 Task: Schedule a meeting on Google Calendar for June 15, 2023, from 5:00 PM to 6:00 PM, add a Google Meet link, invite a guest, and set a notification 30 minutes before.
Action: Mouse moved to (23, 76)
Screenshot: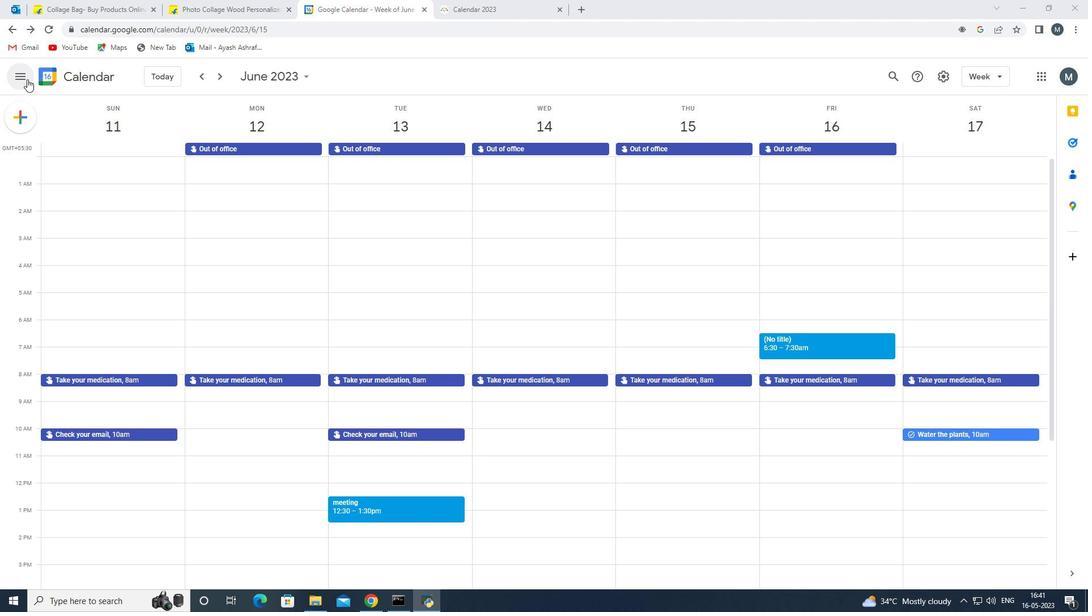 
Action: Mouse pressed left at (23, 76)
Screenshot: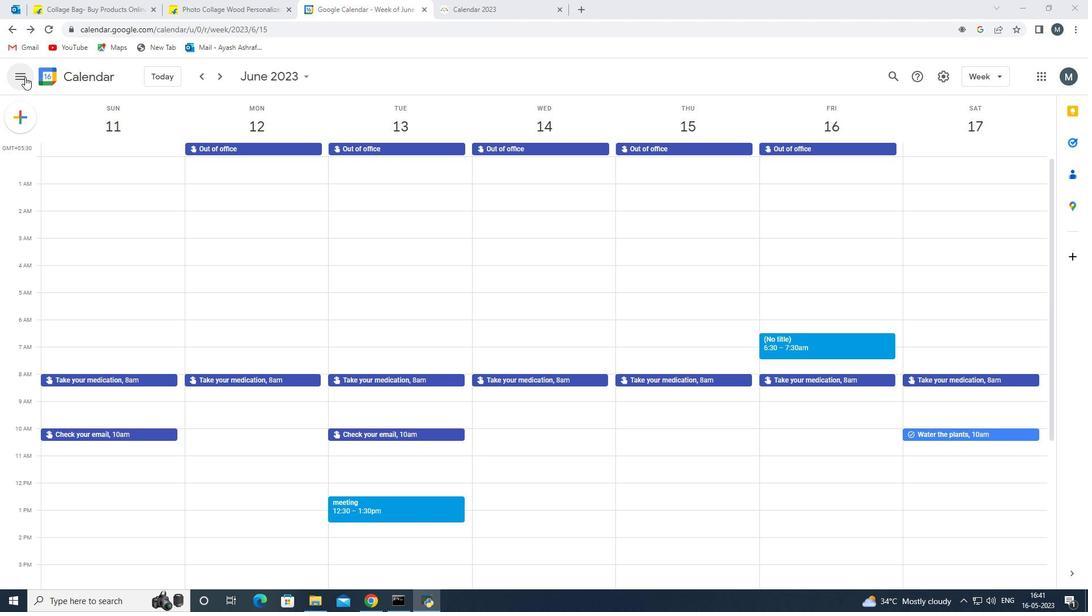 
Action: Mouse moved to (53, 30)
Screenshot: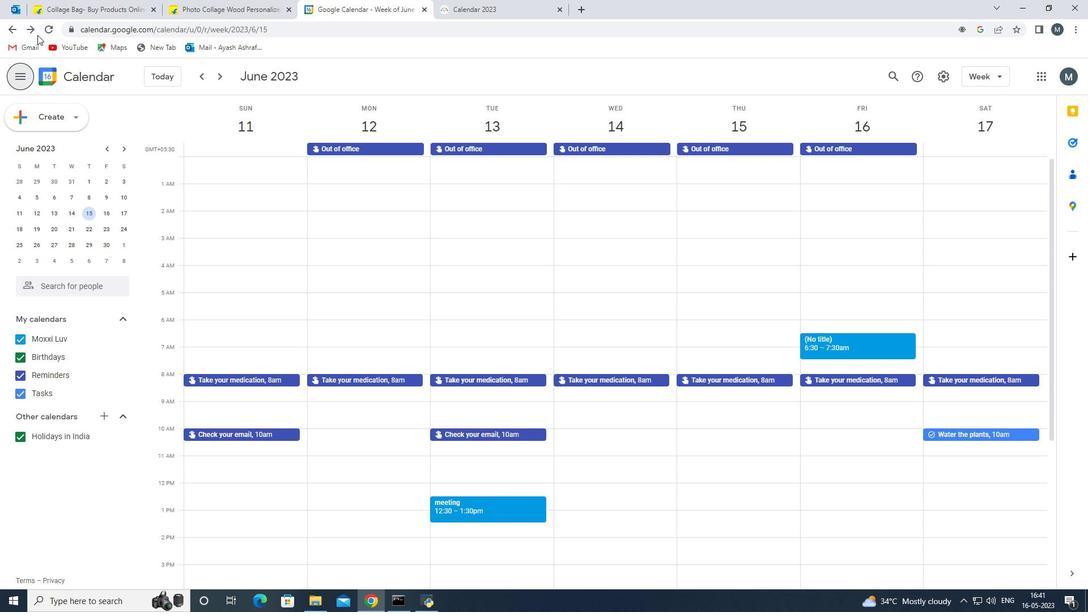 
Action: Mouse pressed left at (53, 30)
Screenshot: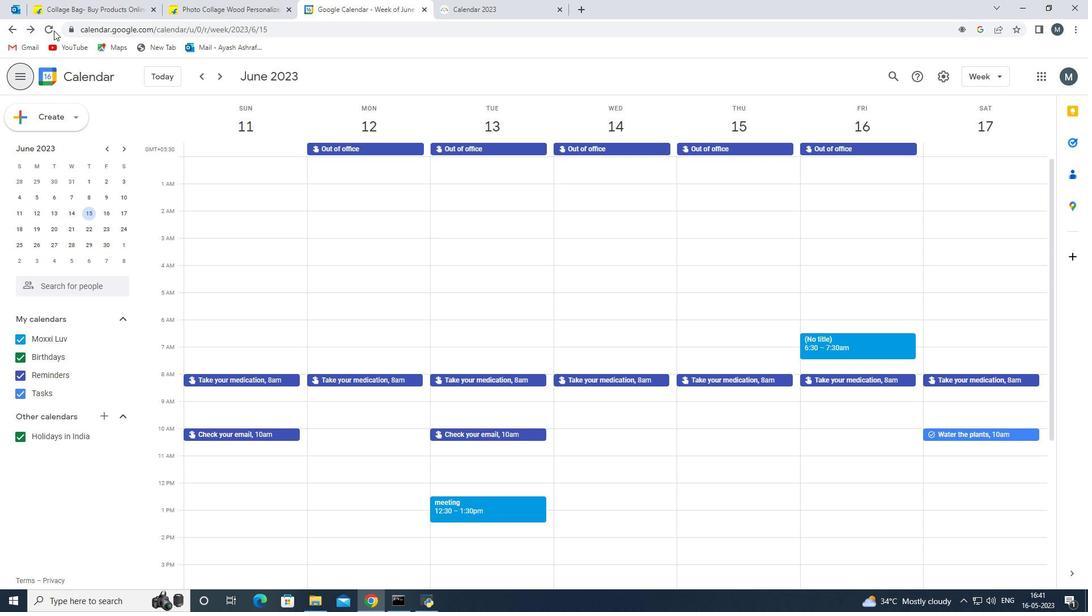 
Action: Mouse moved to (58, 116)
Screenshot: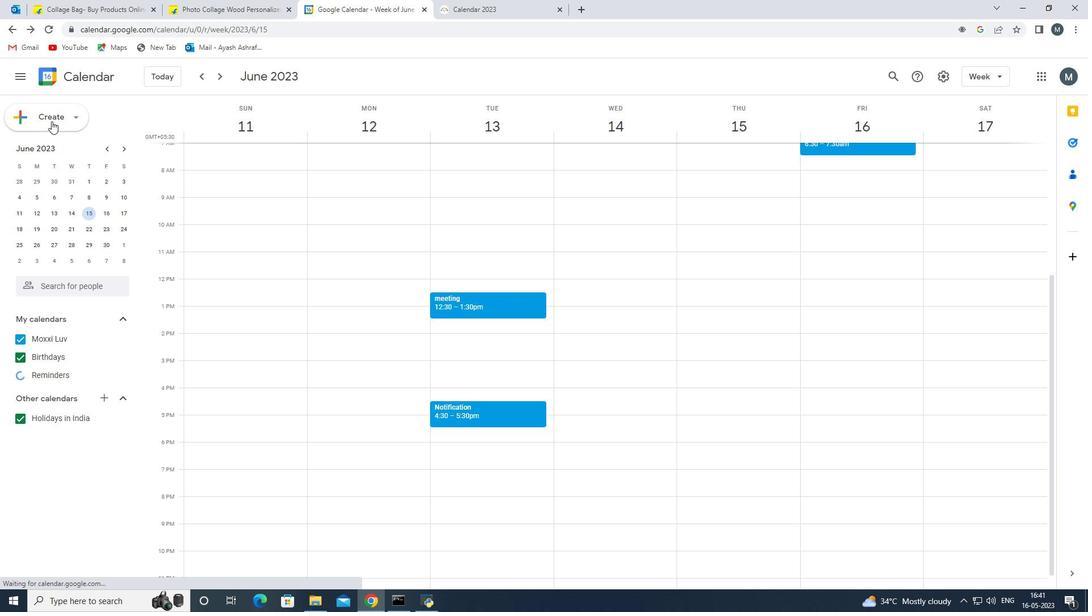 
Action: Mouse pressed left at (58, 116)
Screenshot: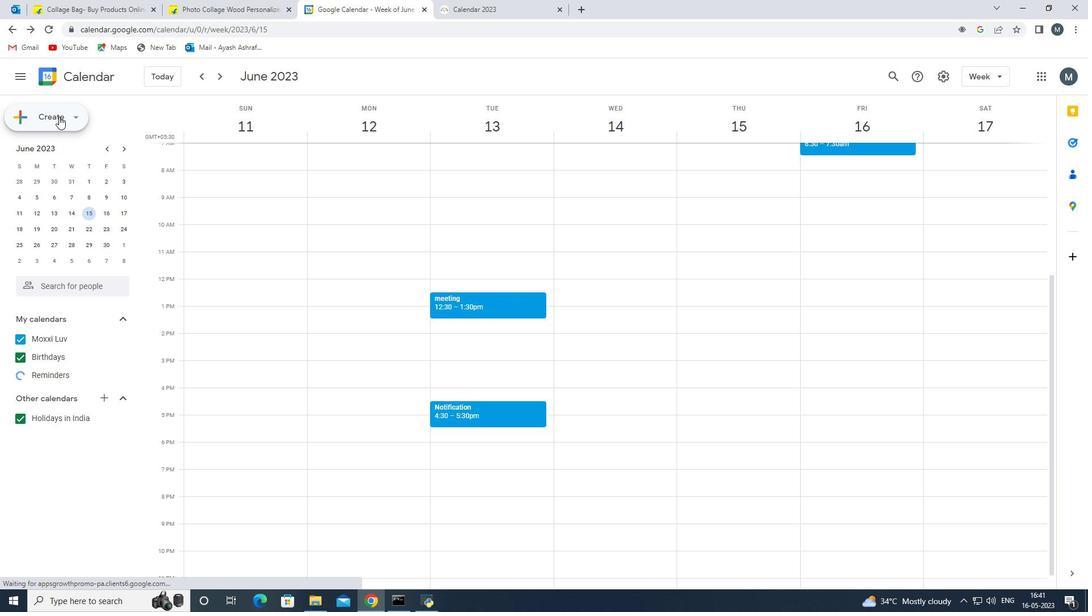 
Action: Mouse moved to (108, 323)
Screenshot: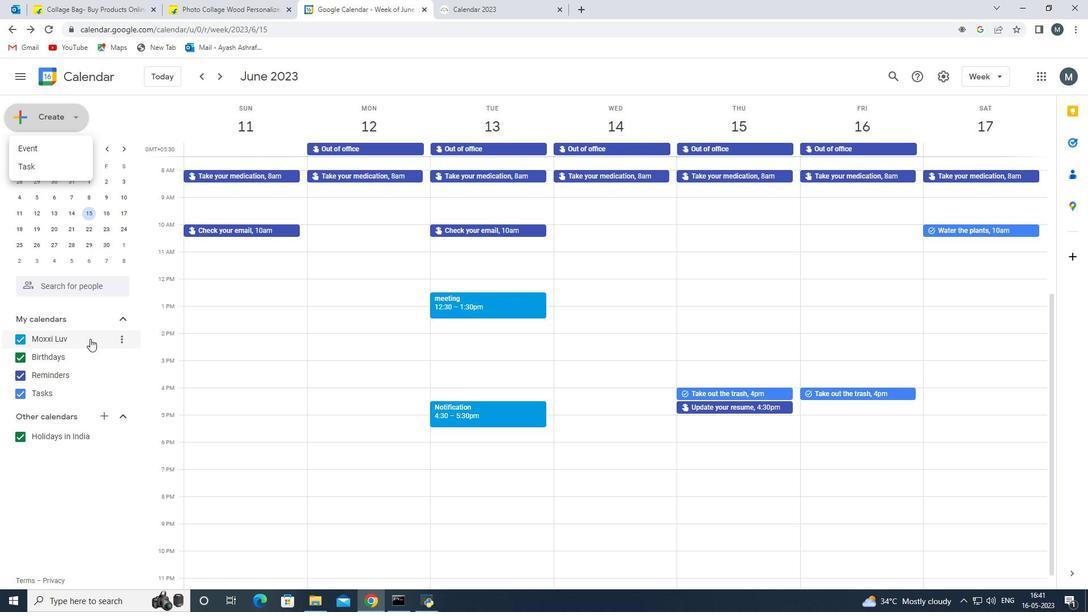 
Action: Mouse pressed left at (108, 323)
Screenshot: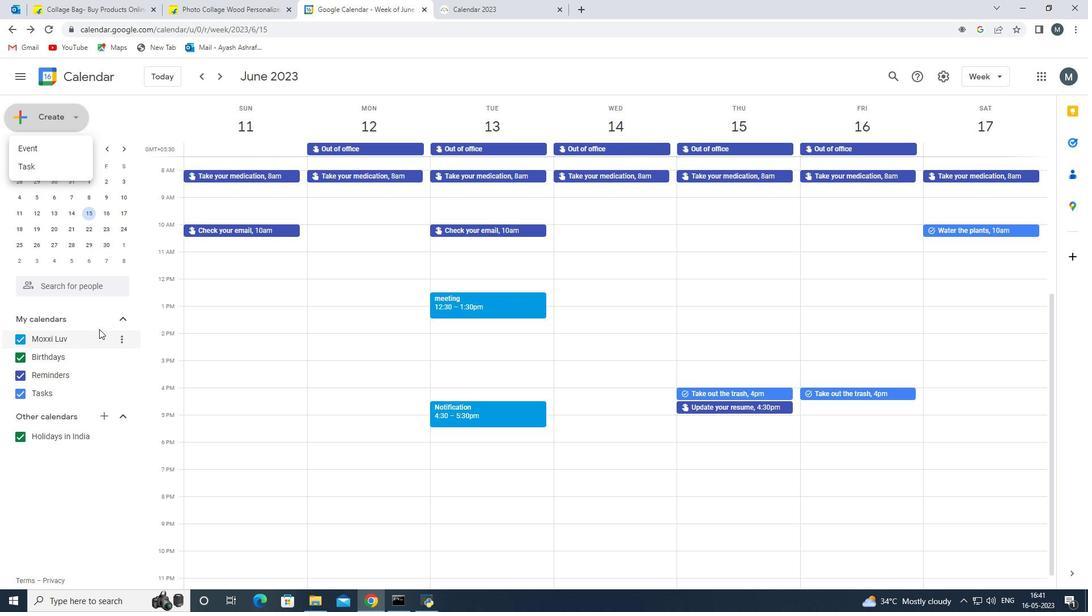 
Action: Mouse moved to (93, 323)
Screenshot: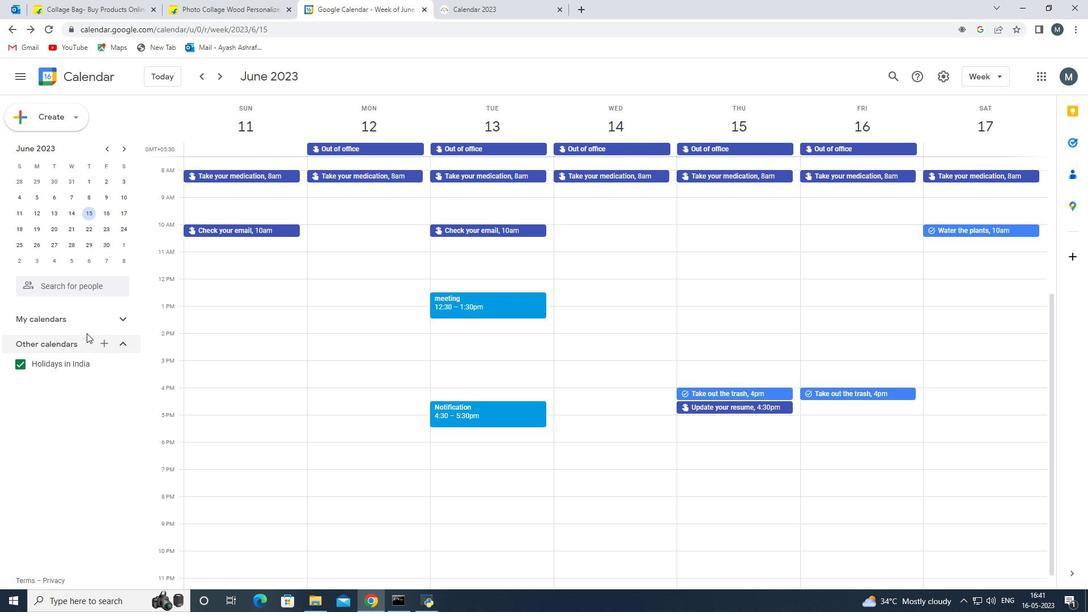 
Action: Mouse pressed left at (93, 323)
Screenshot: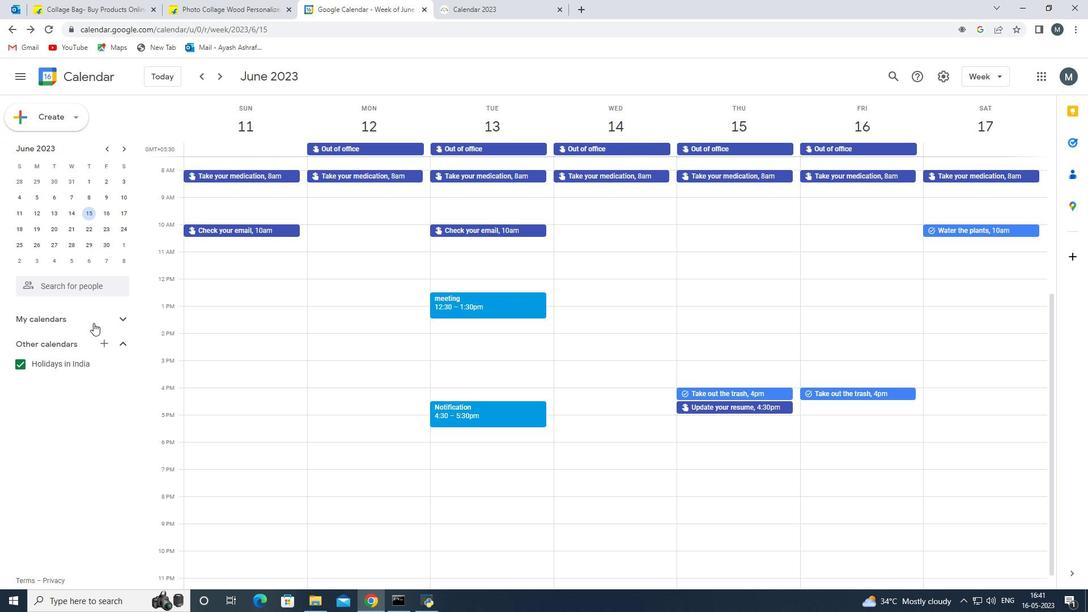 
Action: Mouse moved to (44, 111)
Screenshot: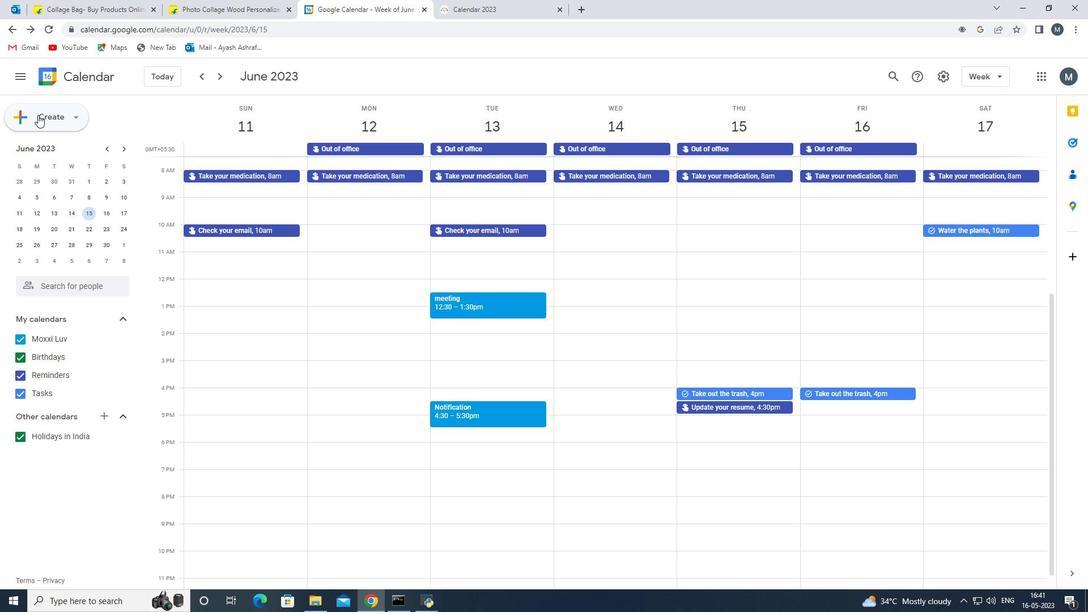 
Action: Mouse pressed left at (44, 111)
Screenshot: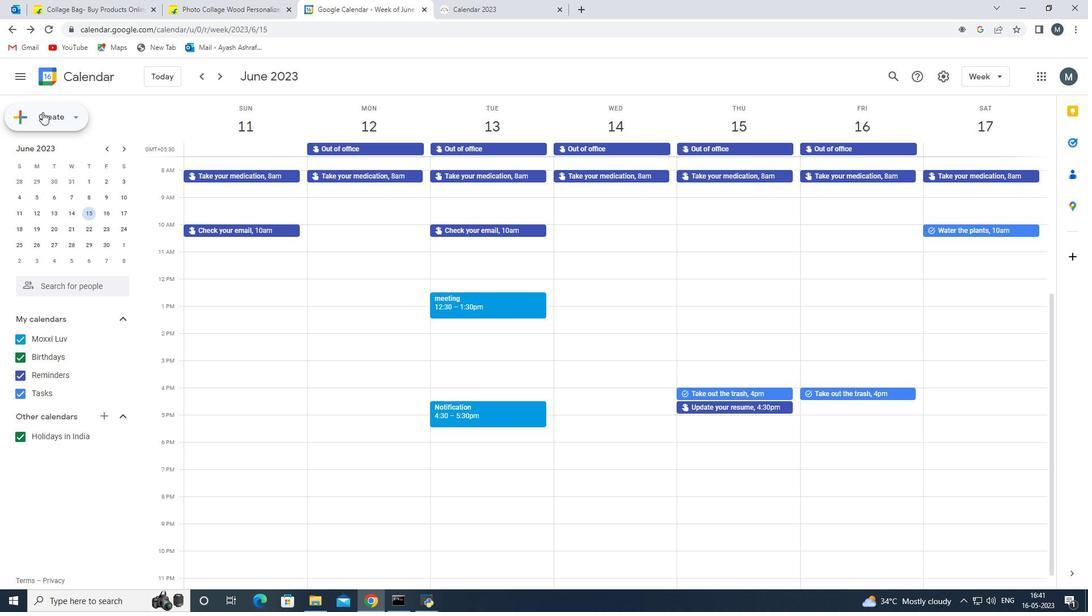 
Action: Mouse moved to (56, 151)
Screenshot: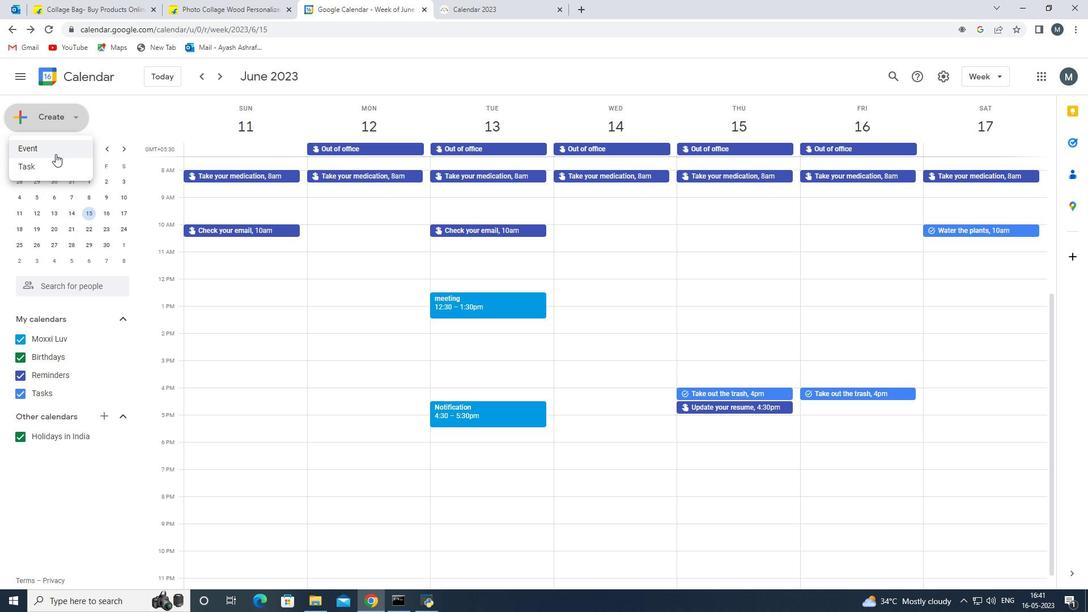 
Action: Mouse pressed left at (56, 151)
Screenshot: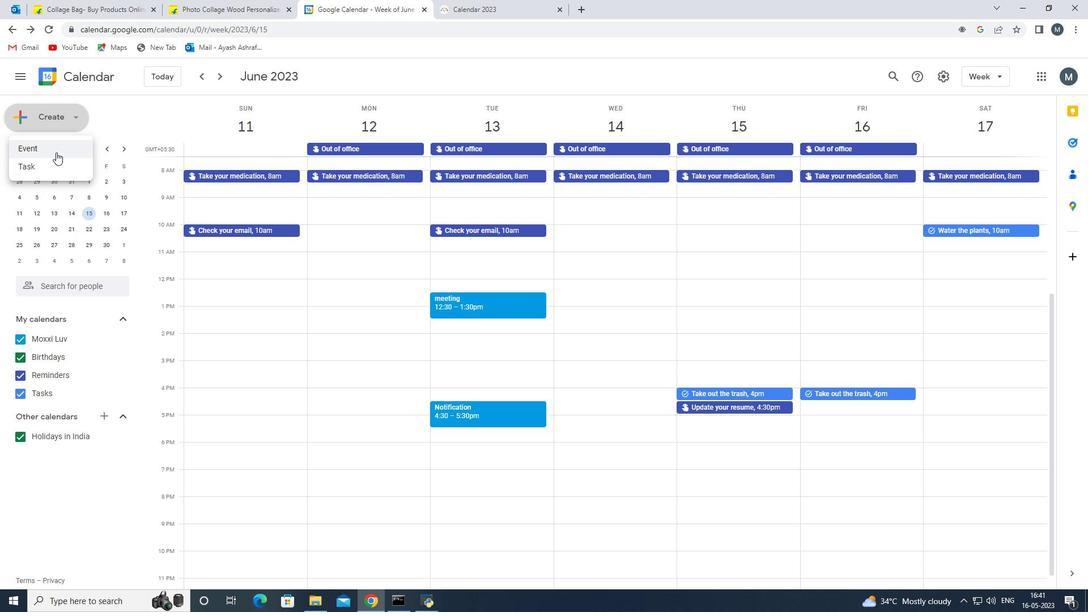 
Action: Mouse moved to (488, 330)
Screenshot: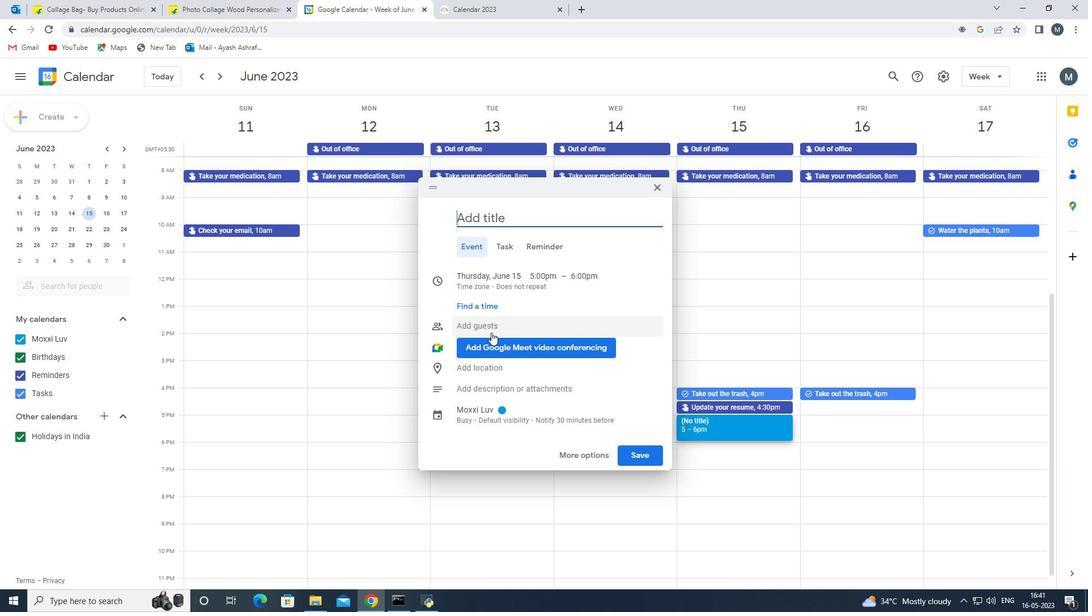
Action: Mouse pressed left at (488, 330)
Screenshot: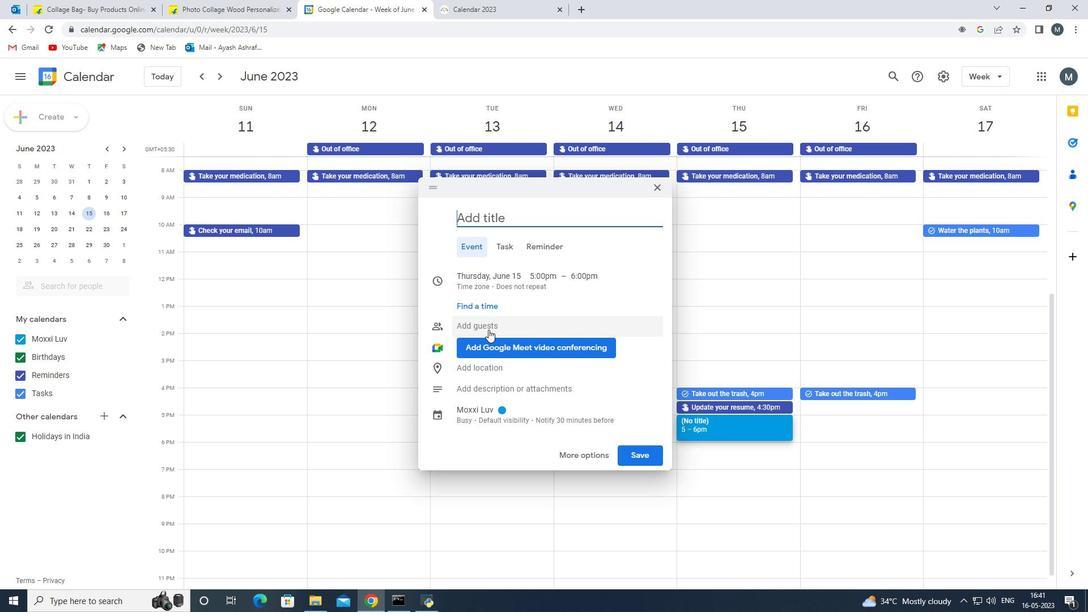 
Action: Mouse moved to (480, 326)
Screenshot: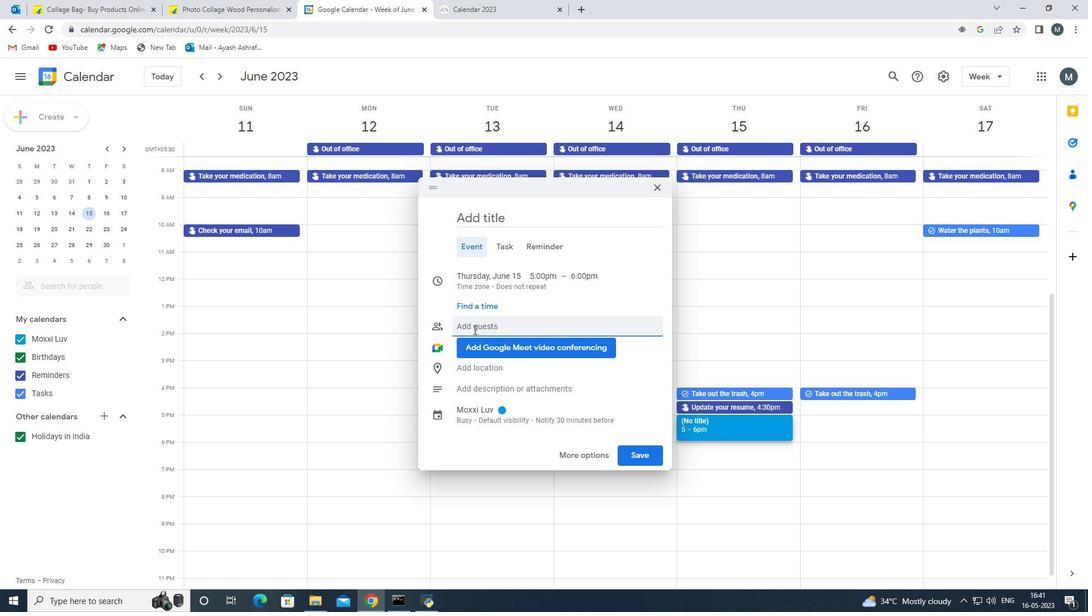 
Action: Mouse pressed left at (480, 326)
Screenshot: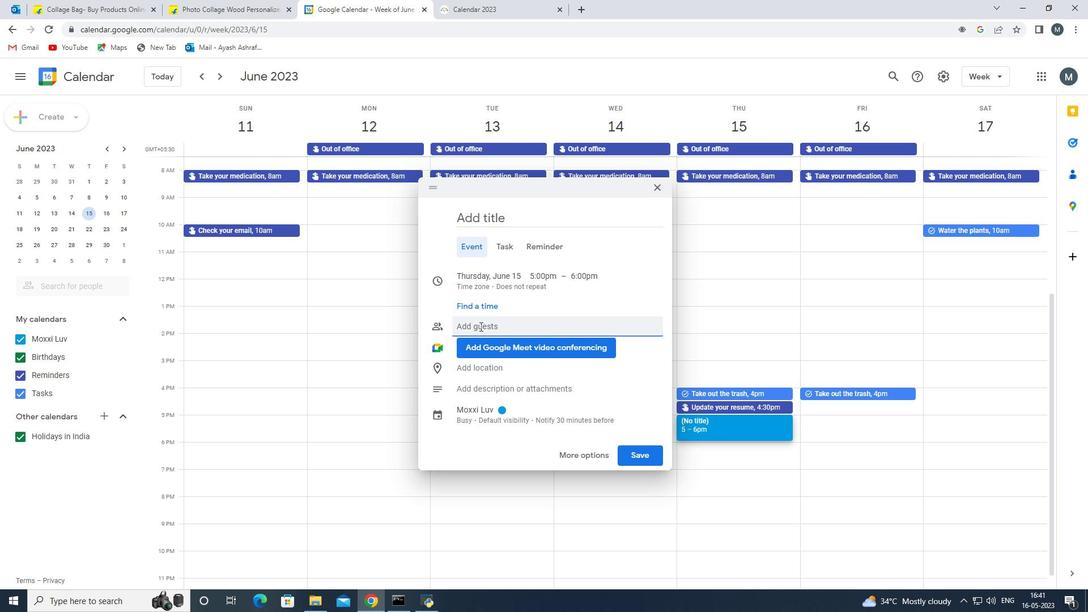 
Action: Mouse moved to (577, 452)
Screenshot: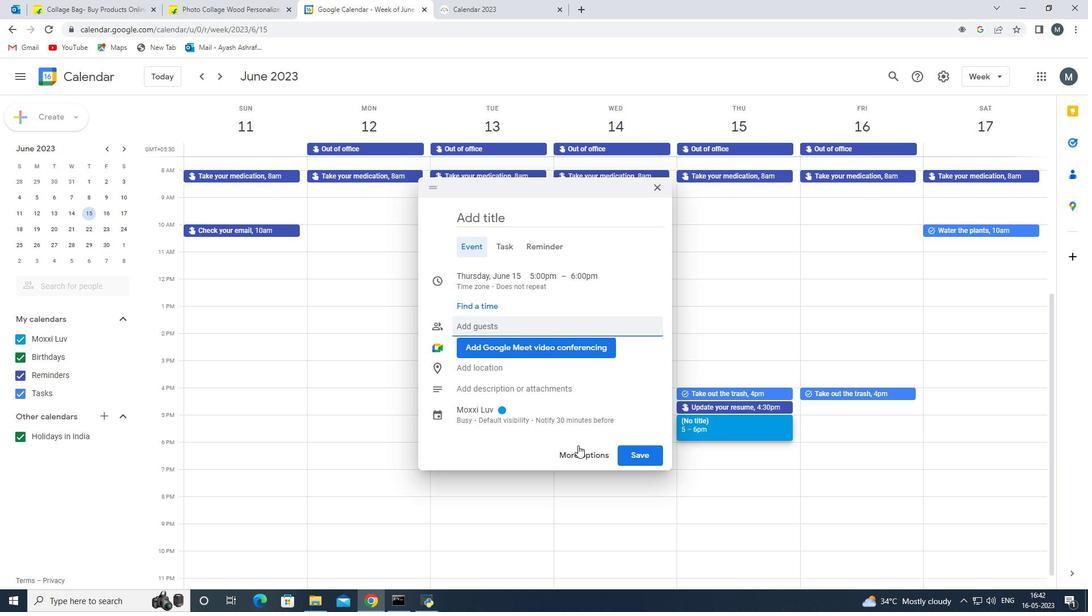 
Action: Mouse pressed left at (577, 452)
Screenshot: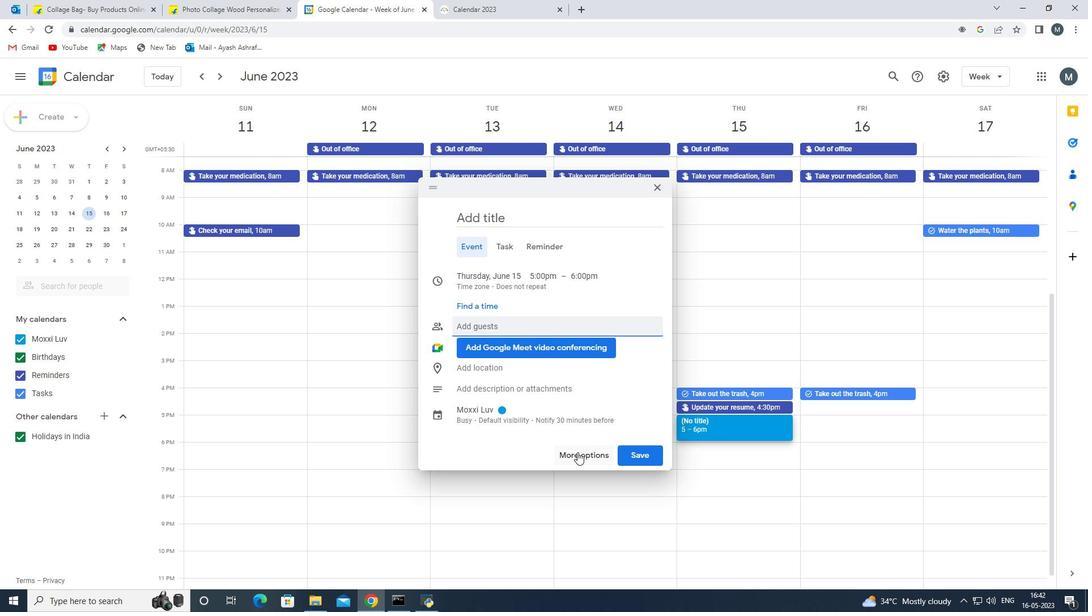 
Action: Mouse moved to (484, 204)
Screenshot: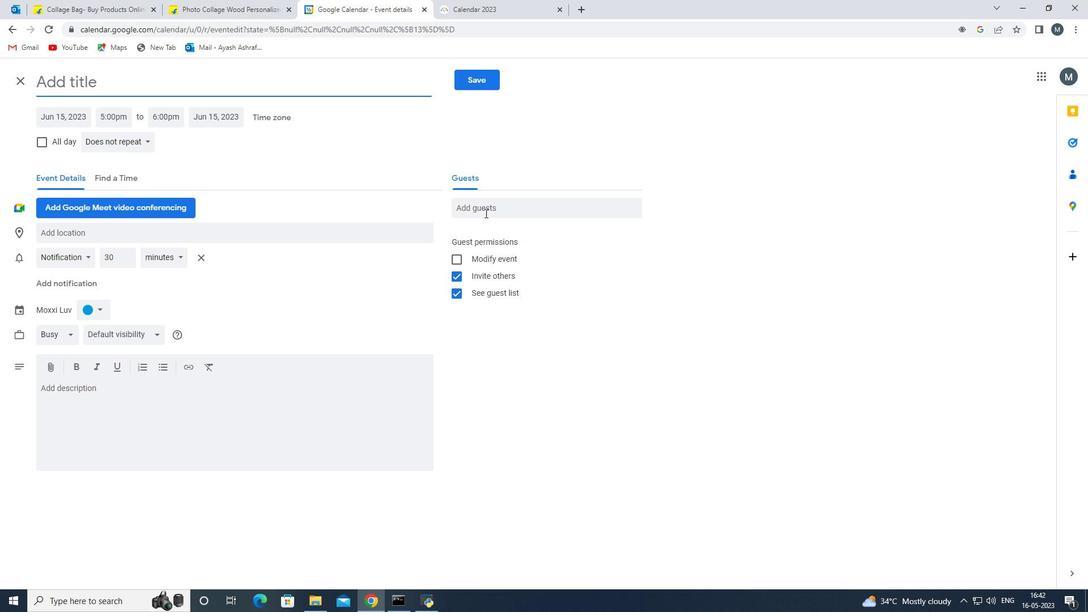 
Action: Mouse pressed left at (484, 204)
Screenshot: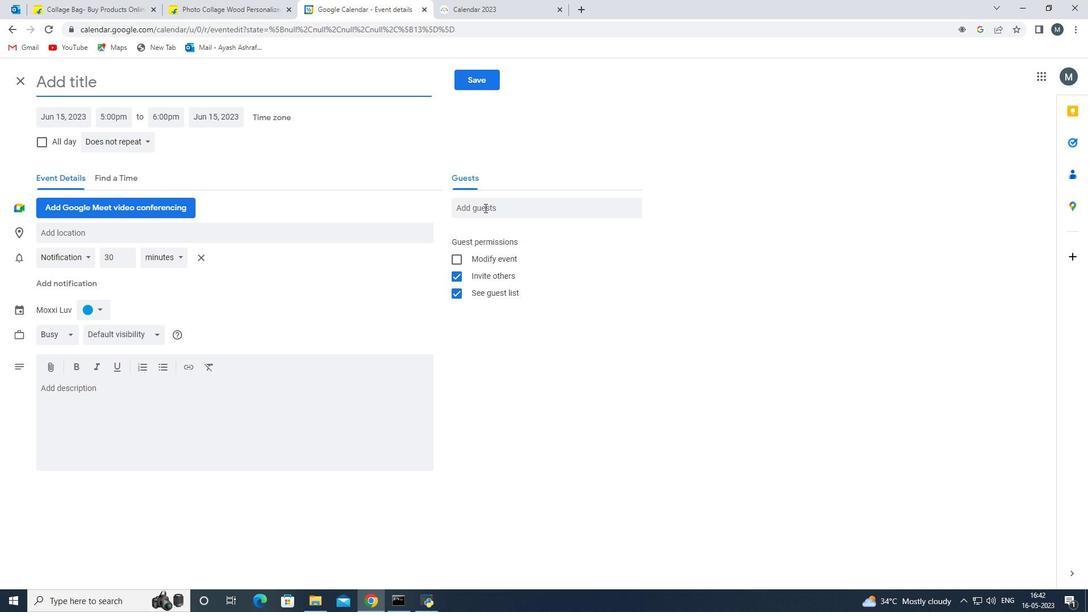 
Action: Key pressed 1
Screenshot: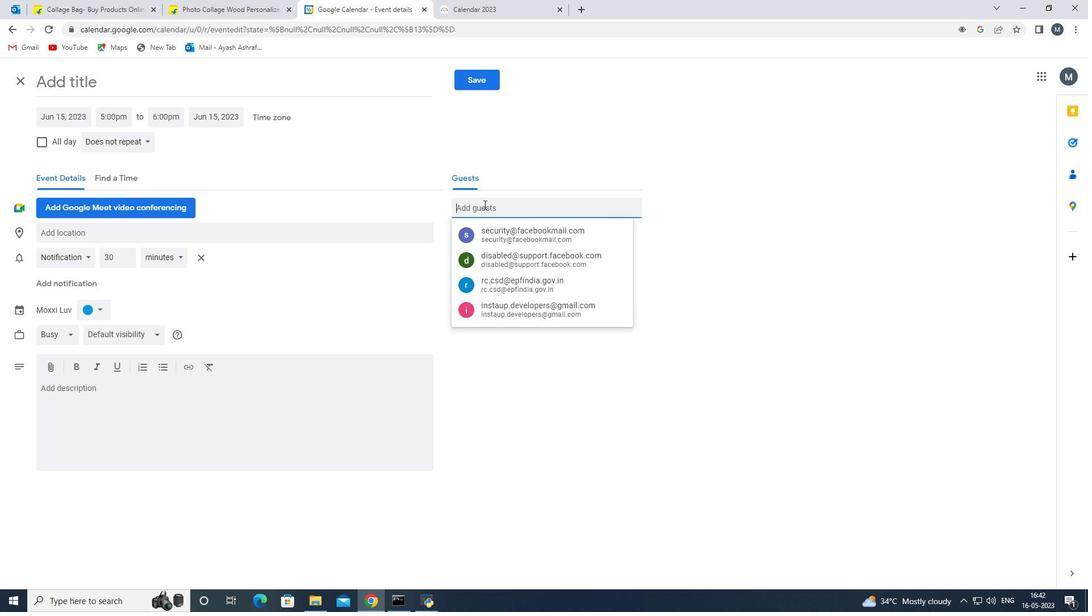 
Action: Mouse moved to (488, 259)
Screenshot: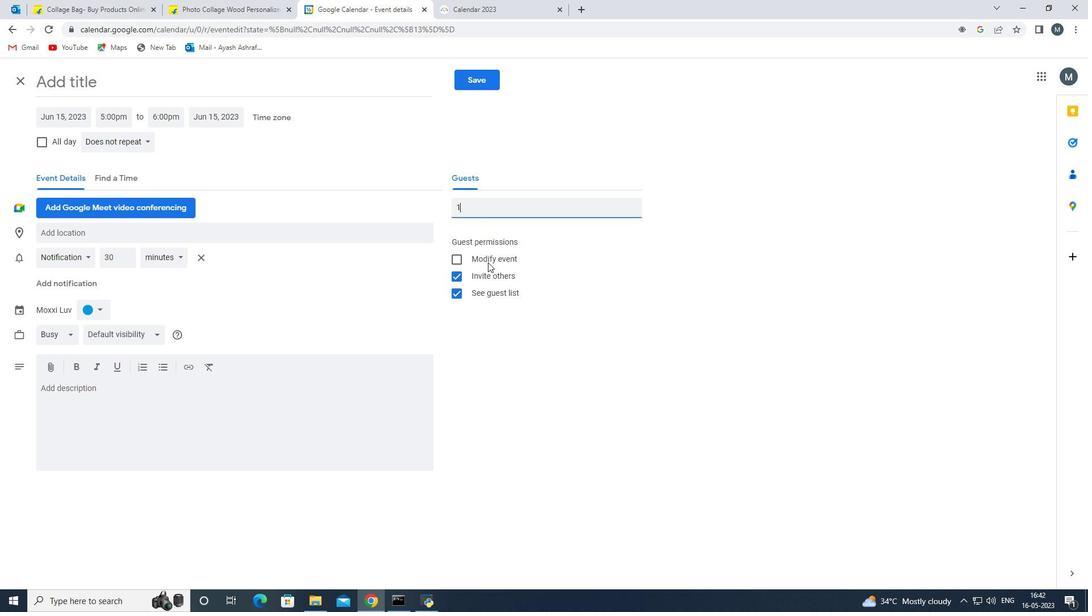 
Action: Mouse pressed left at (488, 259)
Screenshot: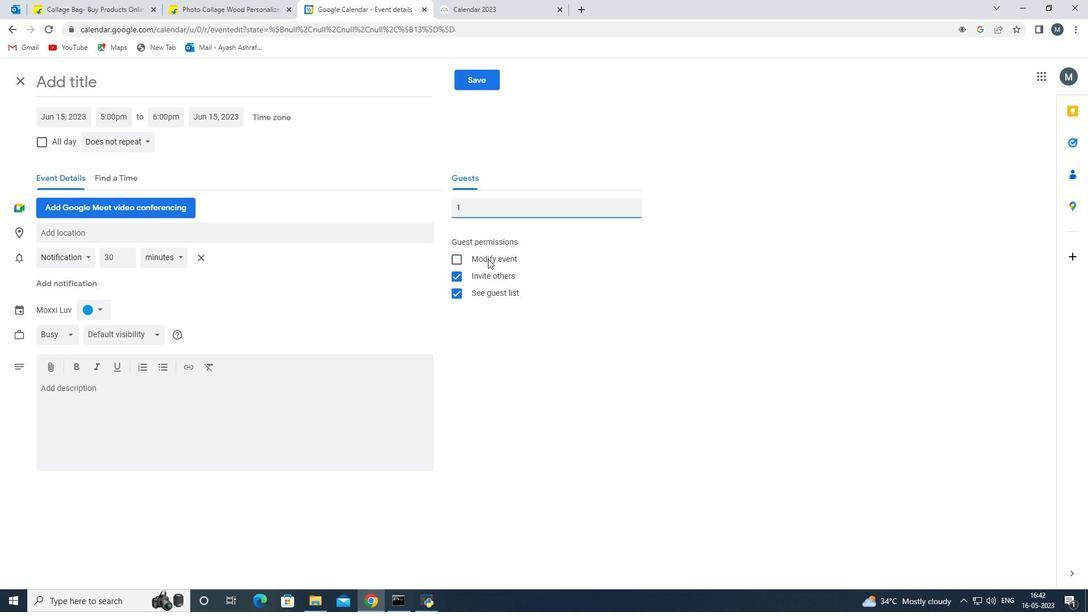
Action: Mouse moved to (483, 212)
Screenshot: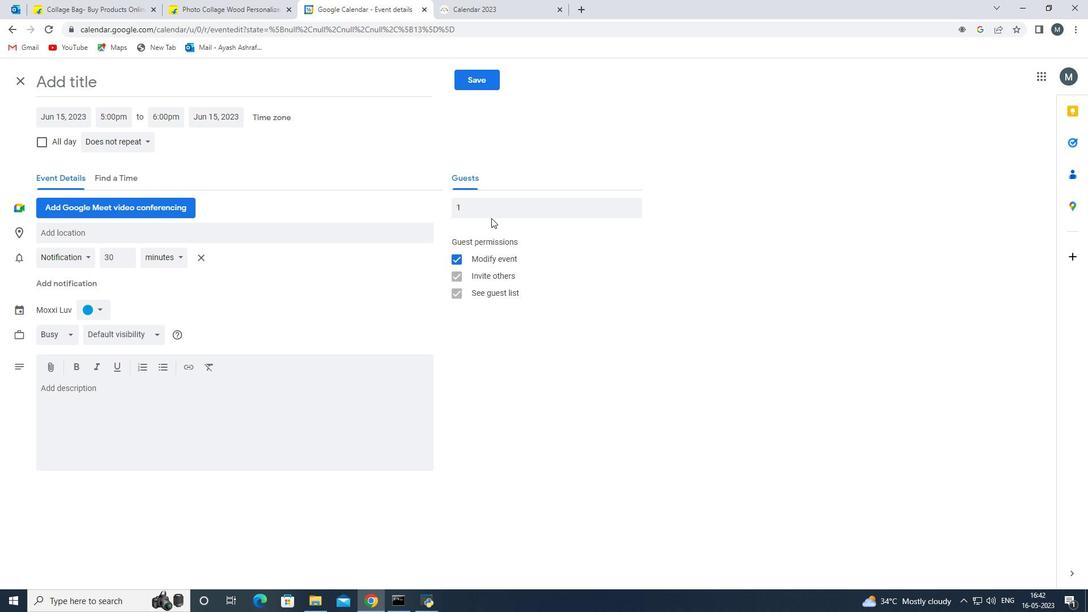 
Action: Mouse pressed left at (483, 212)
Screenshot: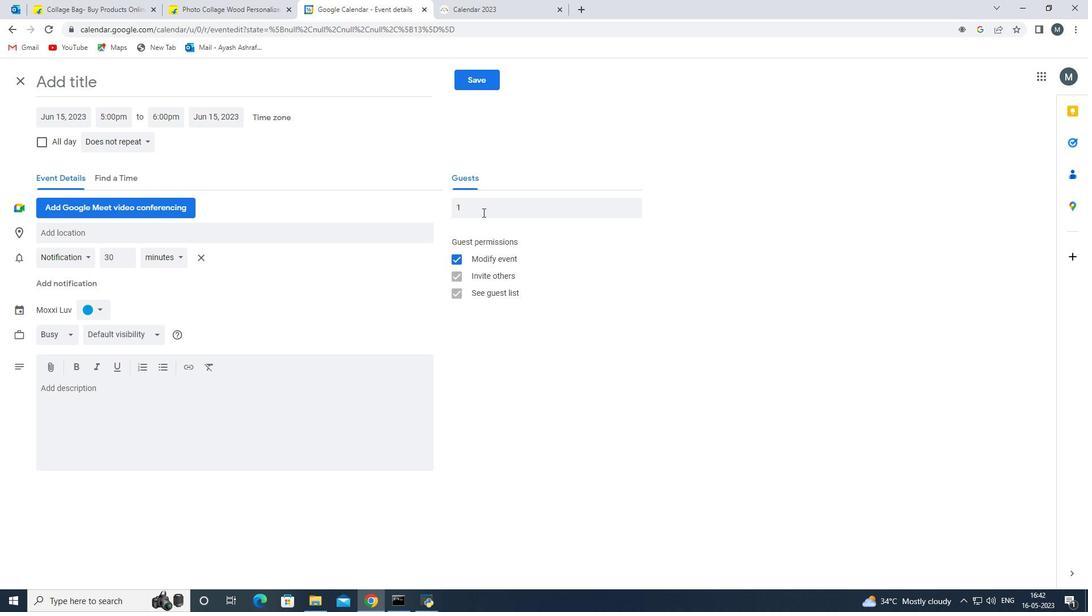 
Action: Key pressed <Key.backspace>6<Key.enter><Key.backspace>softage.1<Key.shift>@softage.net
Screenshot: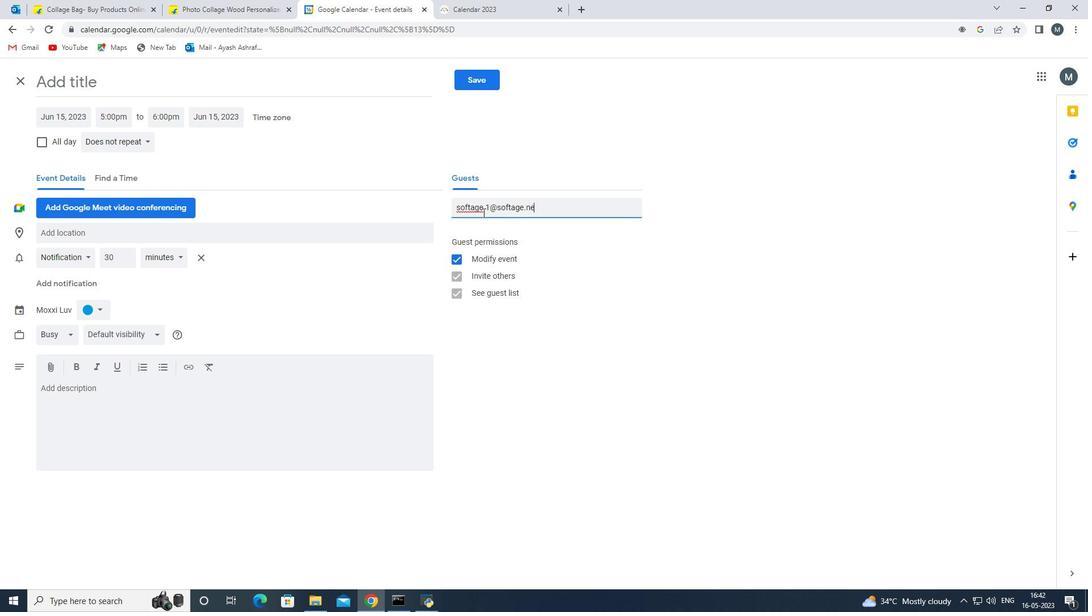 
Action: Mouse moved to (478, 82)
Screenshot: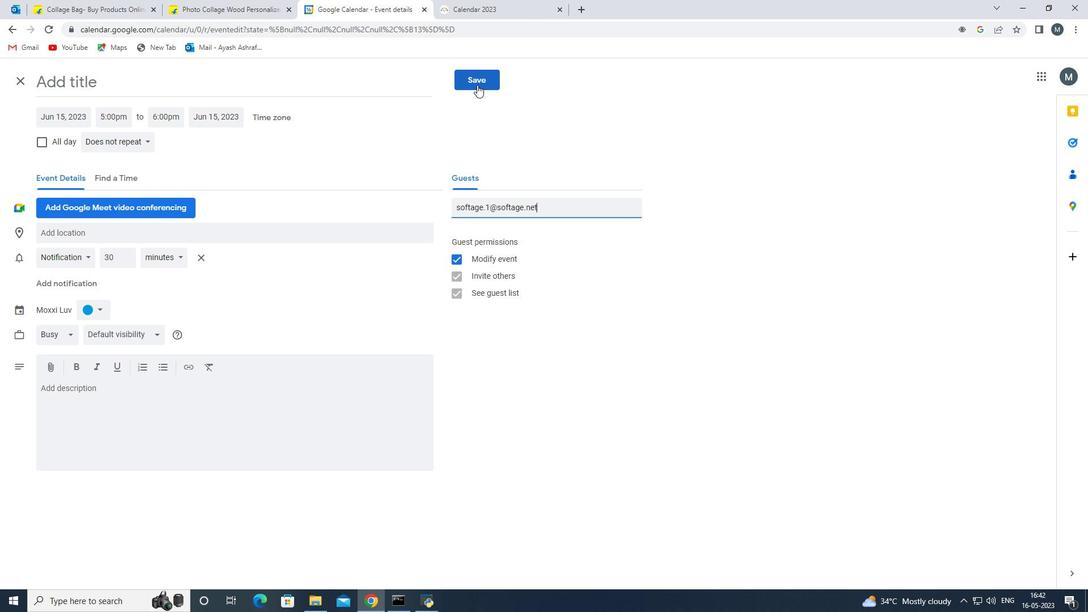 
Action: Mouse pressed left at (478, 82)
Screenshot: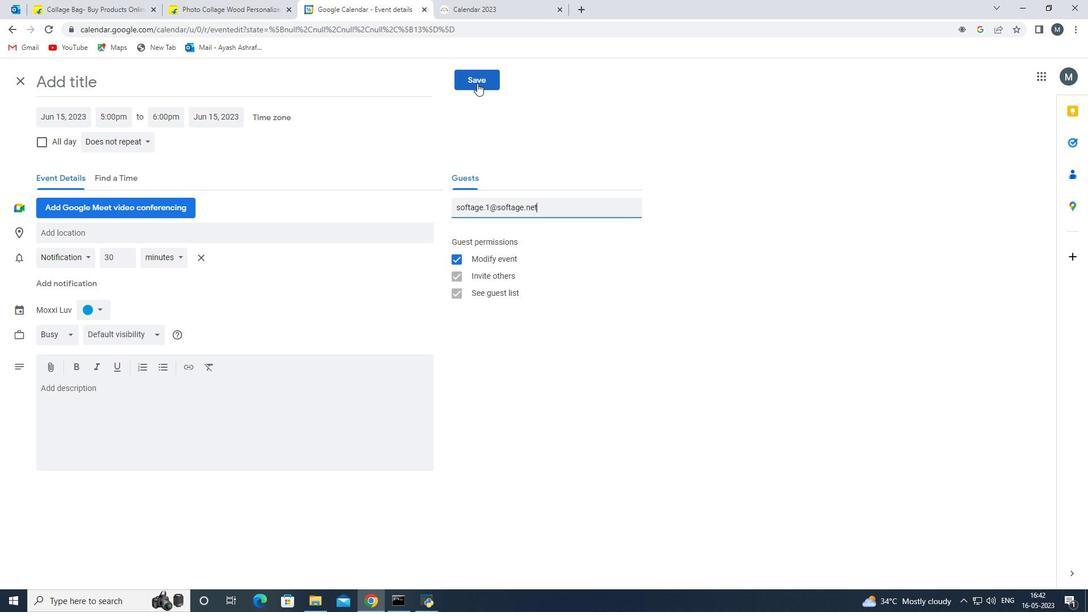 
Action: Mouse moved to (593, 353)
Screenshot: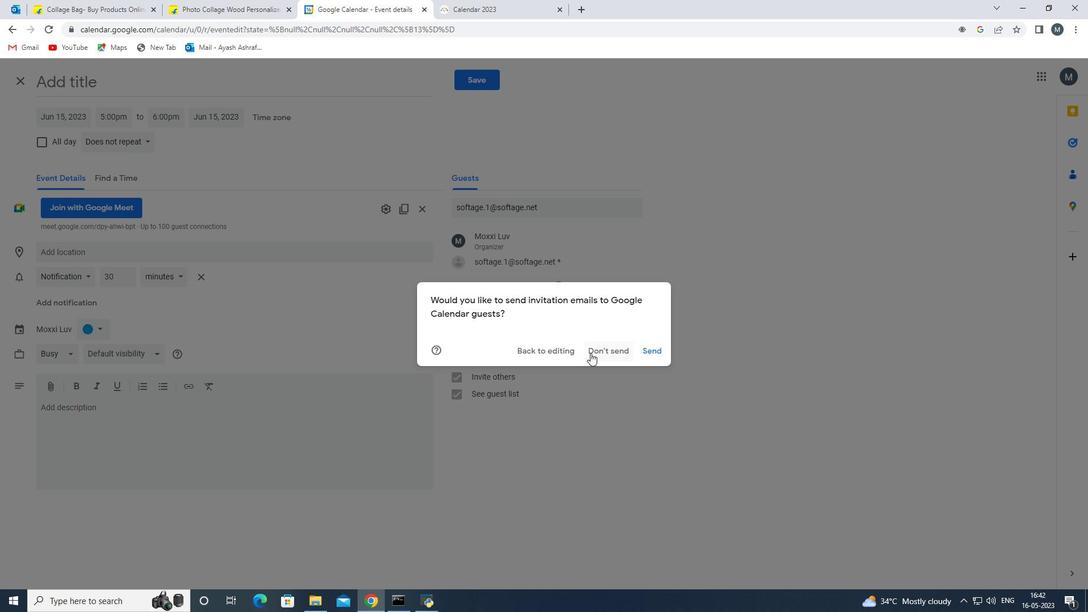 
Action: Mouse pressed left at (593, 353)
Screenshot: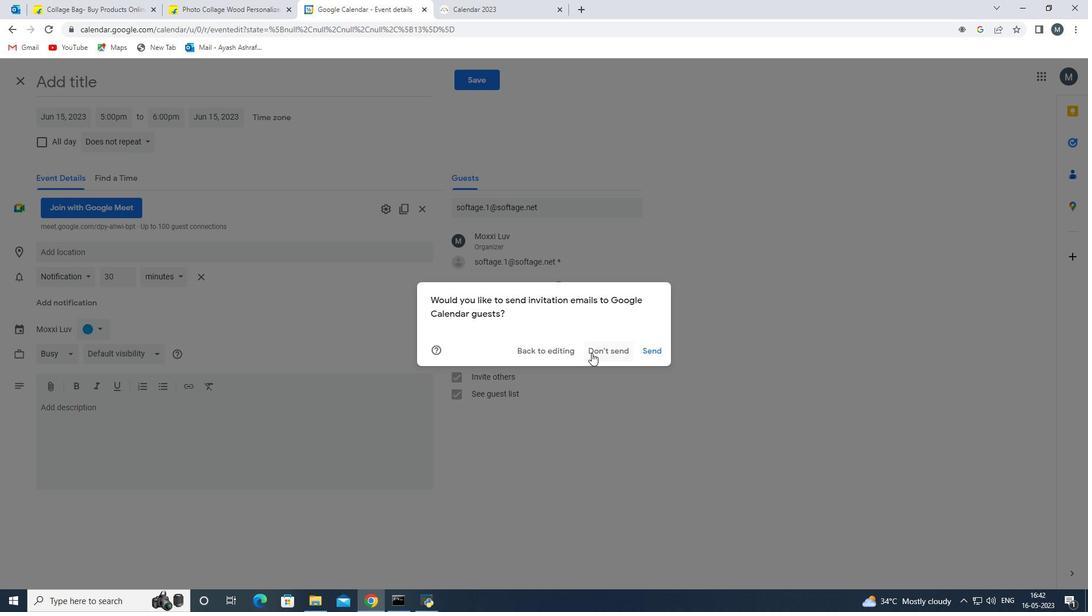 
Action: Mouse moved to (83, 359)
Screenshot: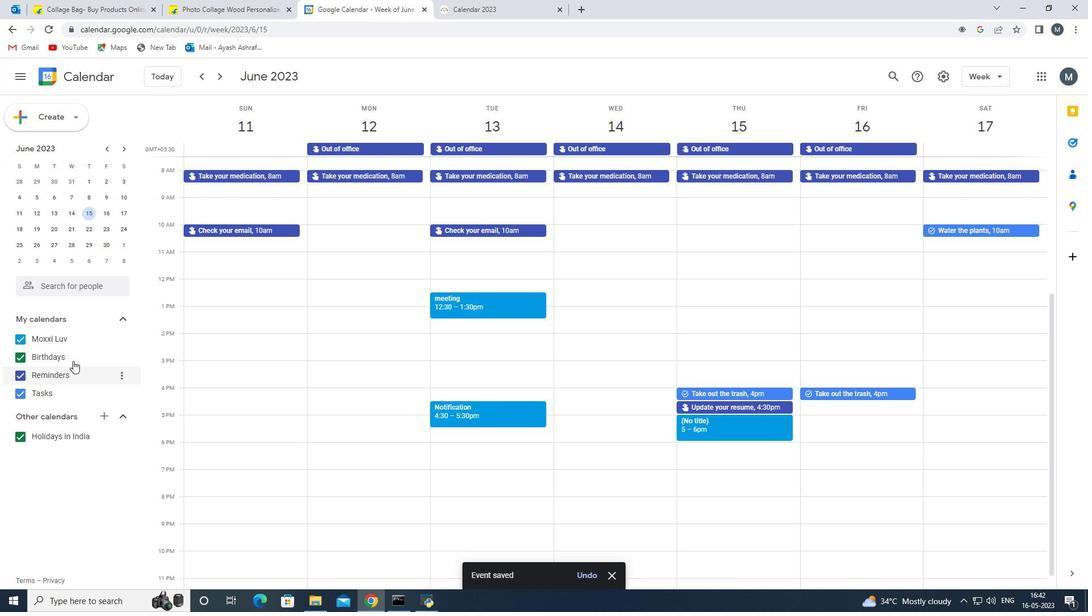 
Action: Mouse scrolled (83, 360) with delta (0, 0)
Screenshot: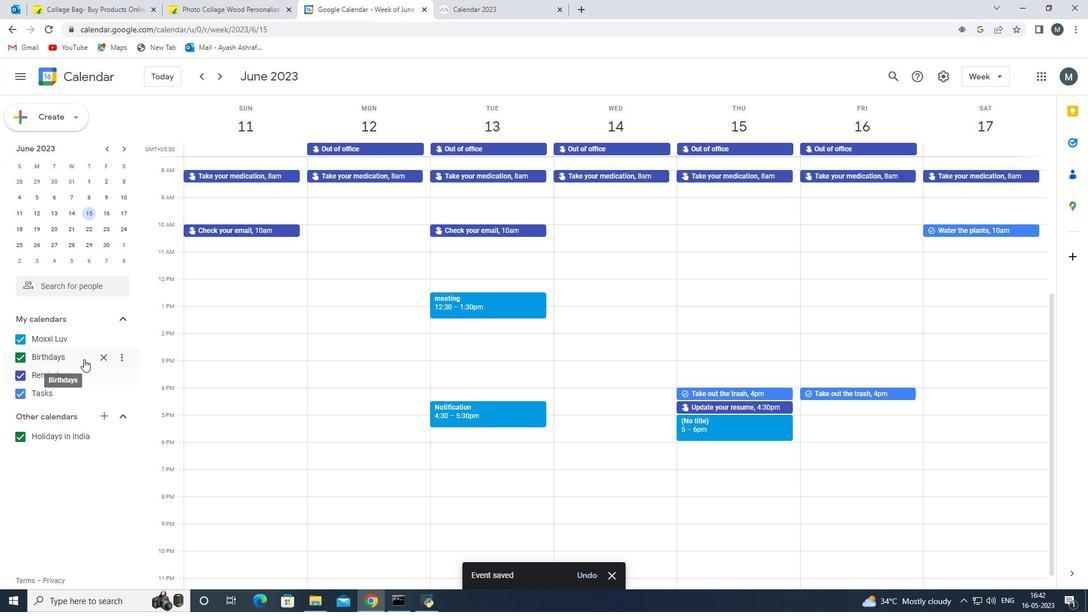 
Action: Mouse scrolled (83, 360) with delta (0, 0)
Screenshot: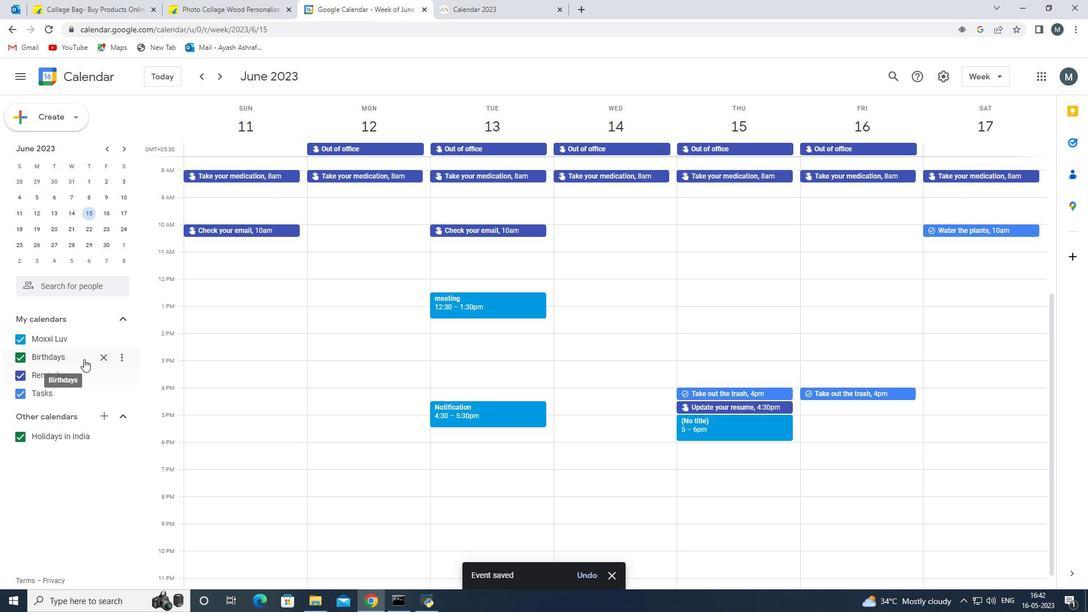 
Action: Mouse scrolled (83, 360) with delta (0, 0)
Screenshot: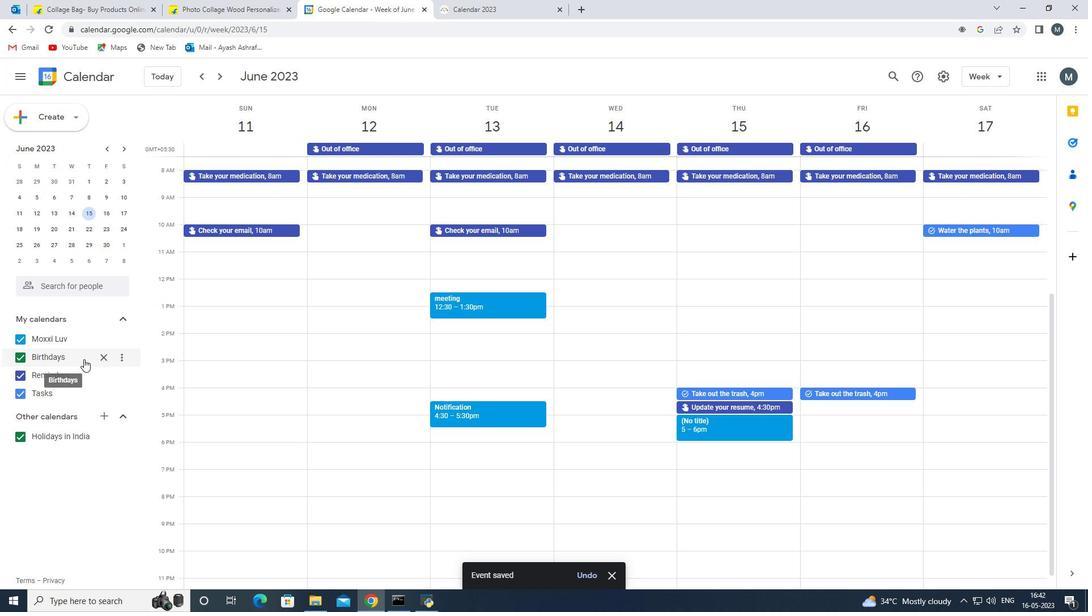 
Action: Mouse scrolled (83, 360) with delta (0, 0)
Screenshot: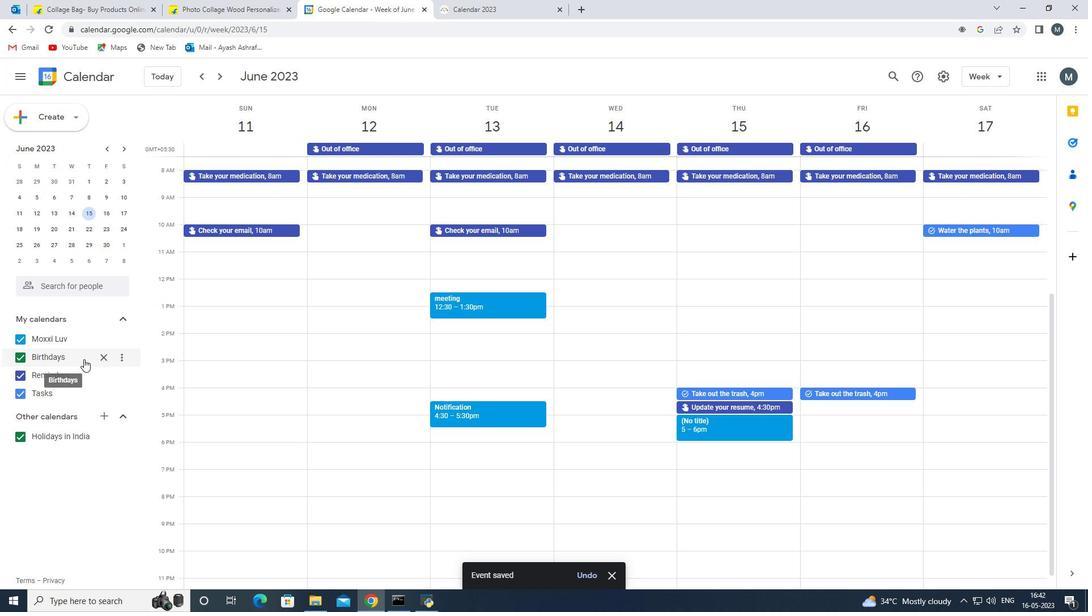 
Action: Mouse moved to (87, 407)
Screenshot: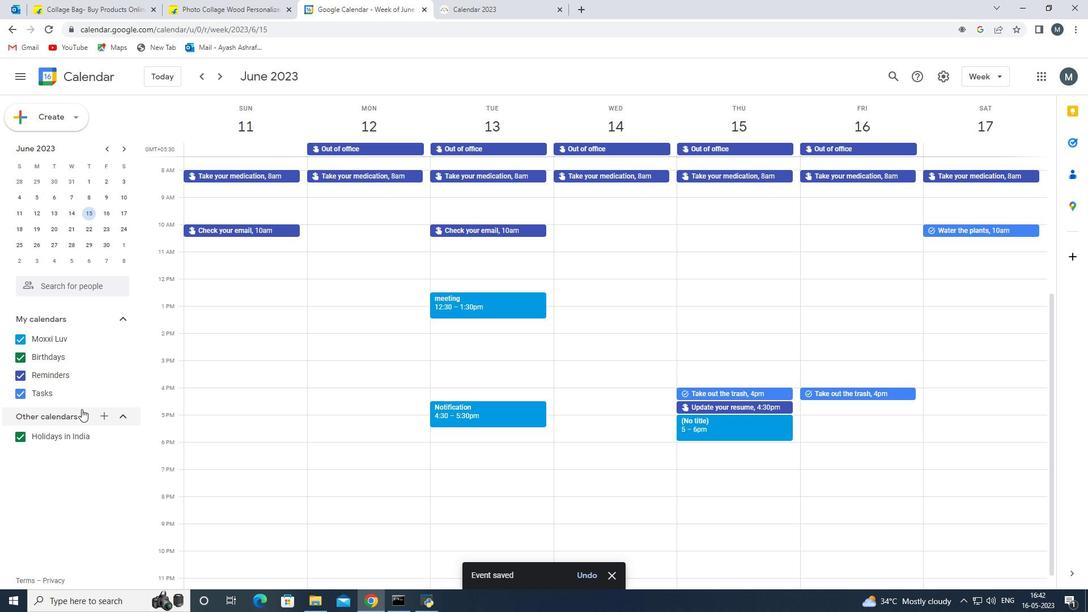 
Action: Mouse scrolled (87, 407) with delta (0, 0)
Screenshot: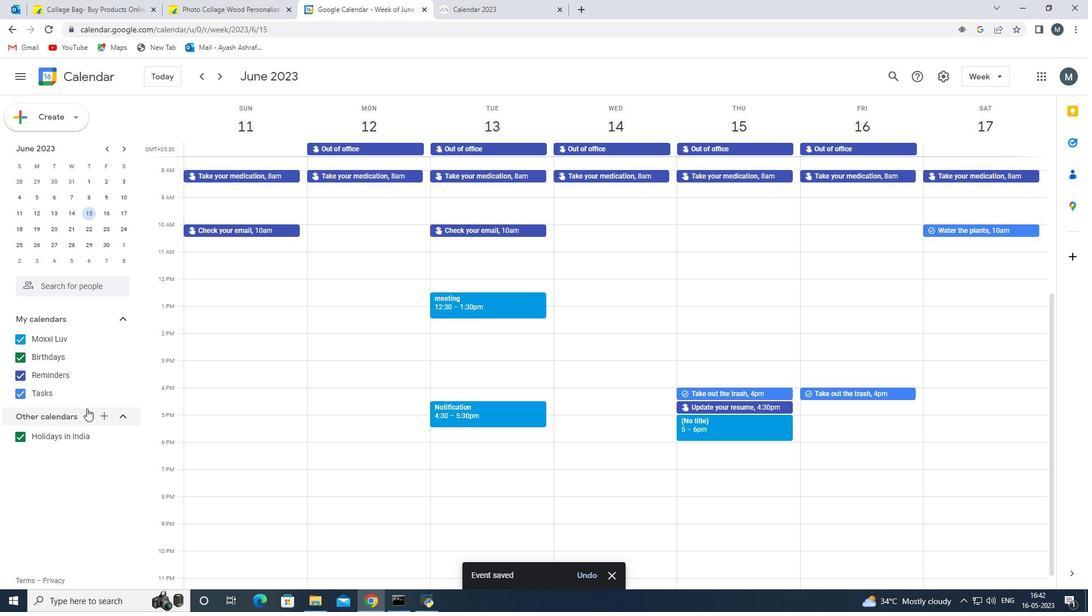 
Action: Mouse scrolled (87, 407) with delta (0, 0)
Screenshot: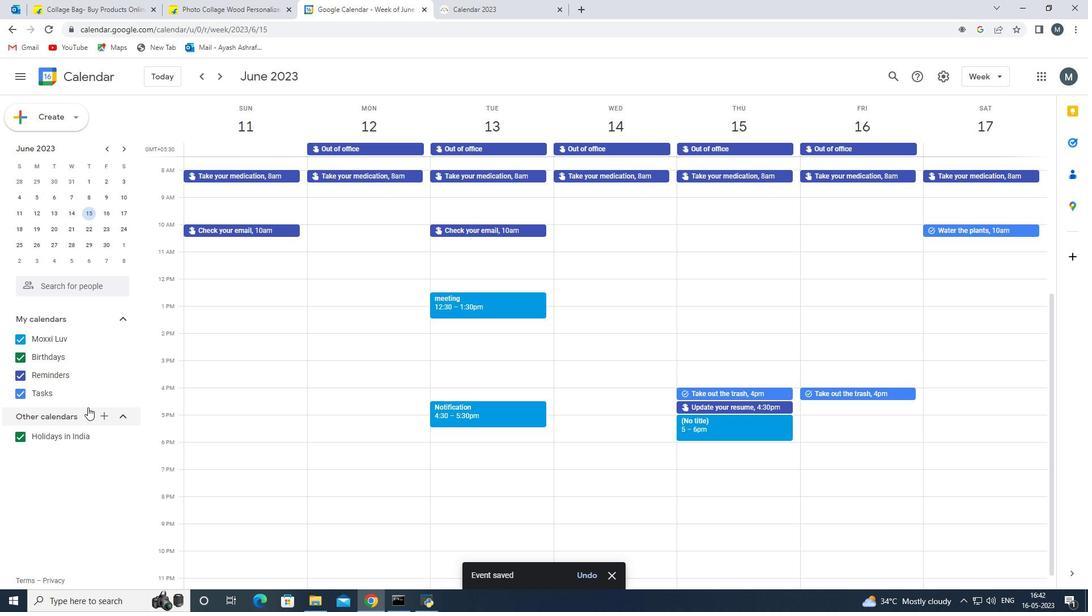 
Action: Mouse moved to (66, 212)
Screenshot: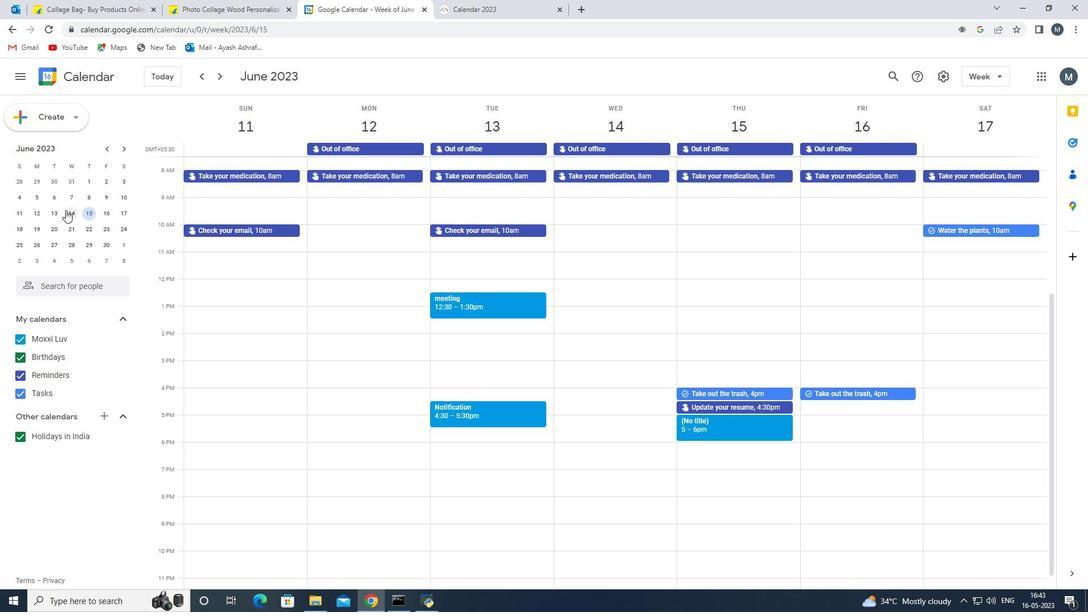
Action: Mouse pressed left at (66, 212)
Screenshot: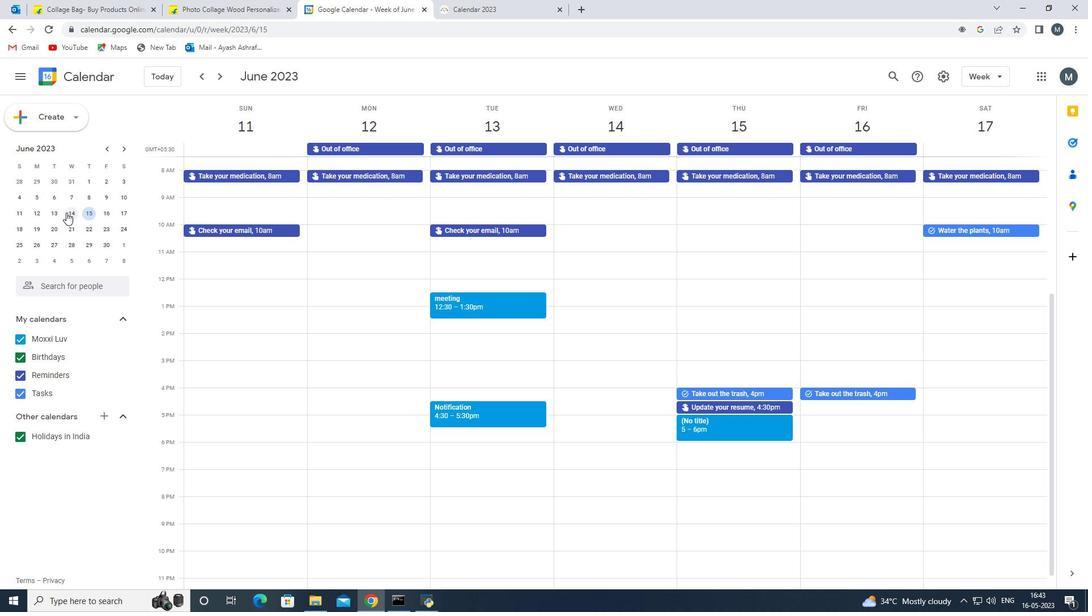 
Action: Mouse moved to (76, 381)
Screenshot: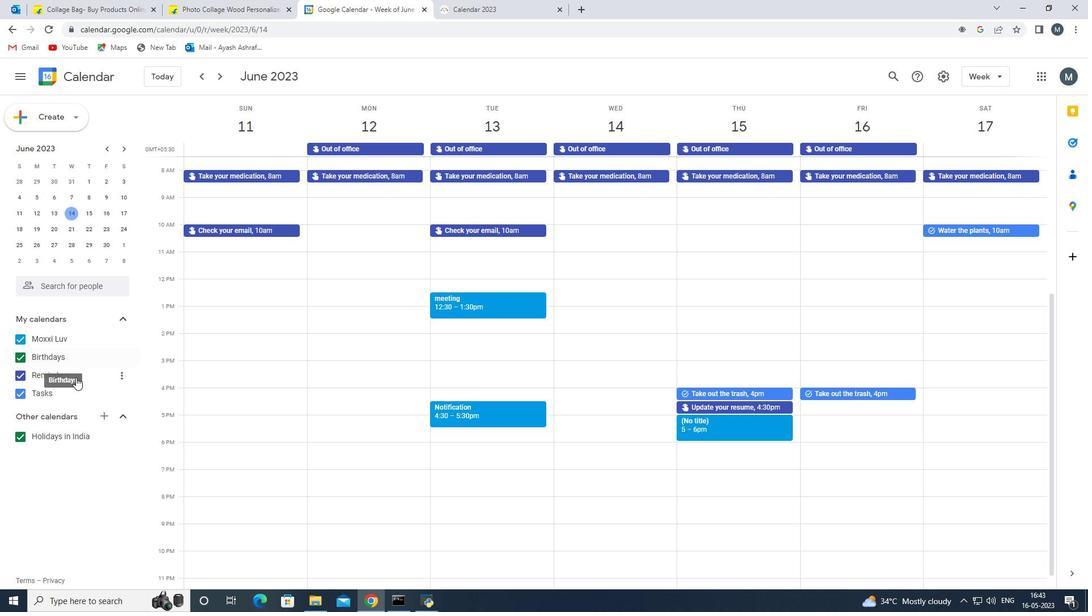 
Action: Mouse scrolled (76, 380) with delta (0, 0)
Screenshot: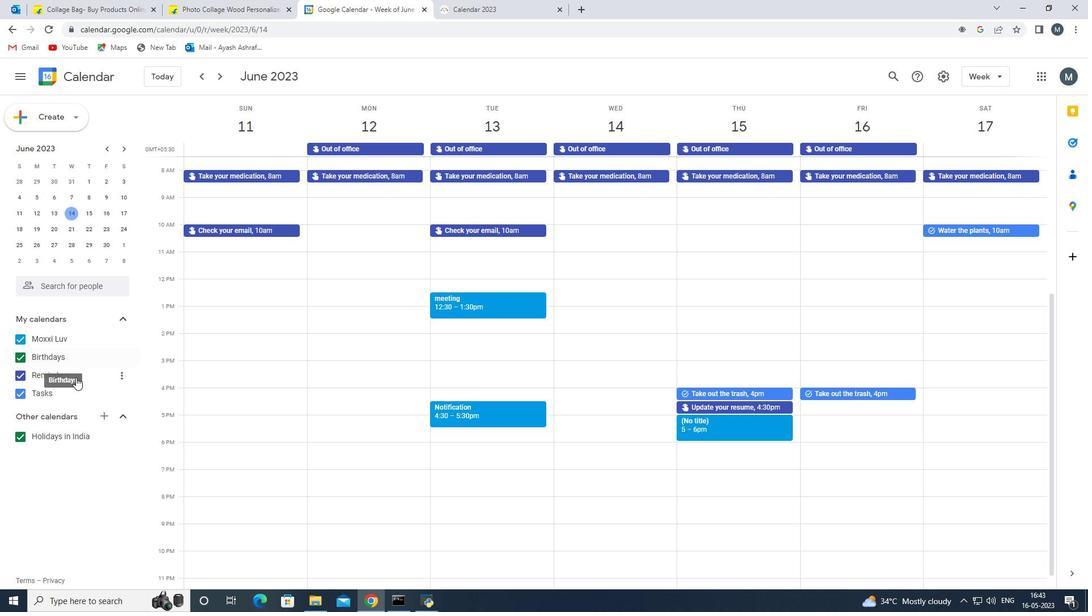 
Action: Mouse moved to (76, 382)
Screenshot: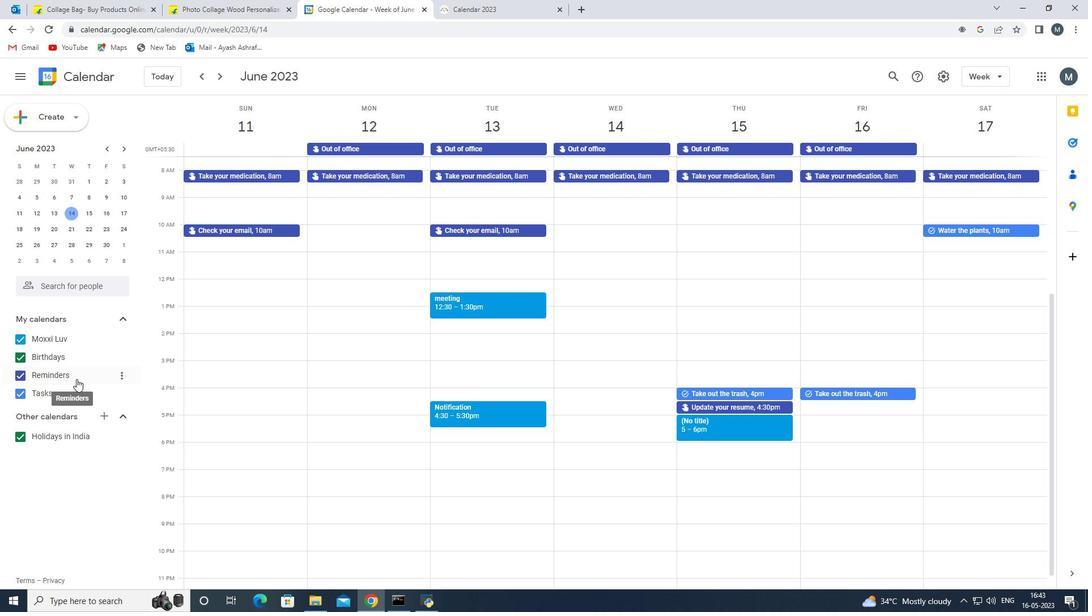 
Action: Mouse scrolled (76, 381) with delta (0, 0)
Screenshot: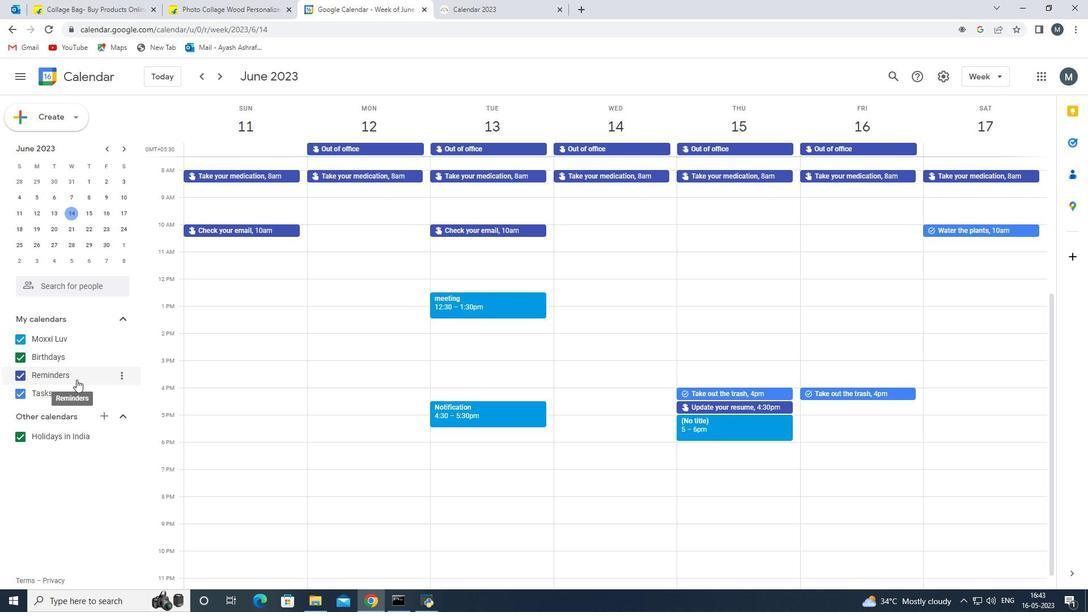 
Action: Mouse moved to (347, 174)
Screenshot: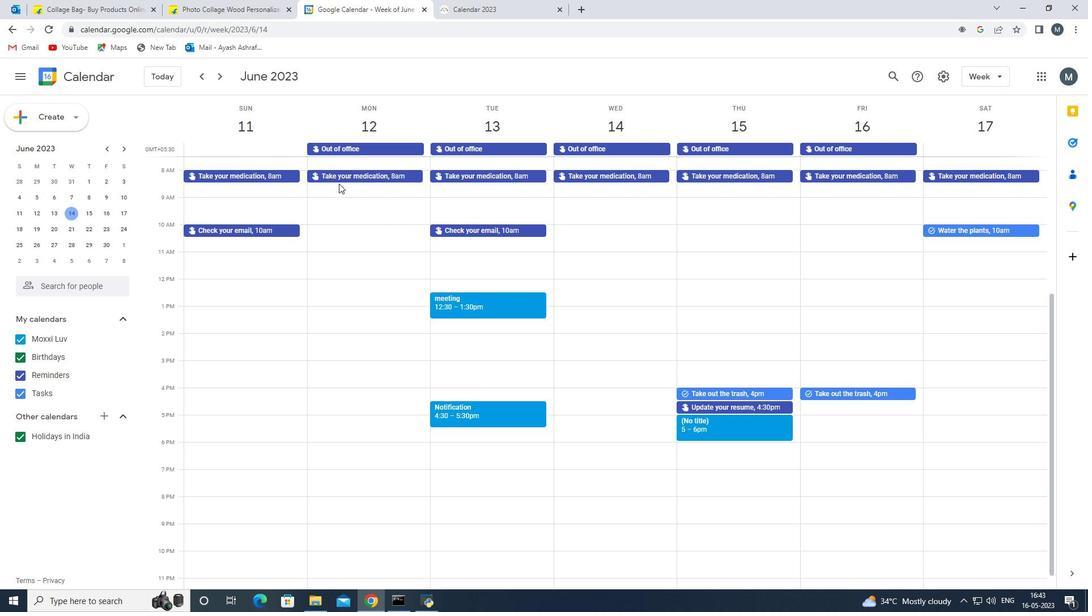 
Action: Mouse pressed left at (347, 174)
Screenshot: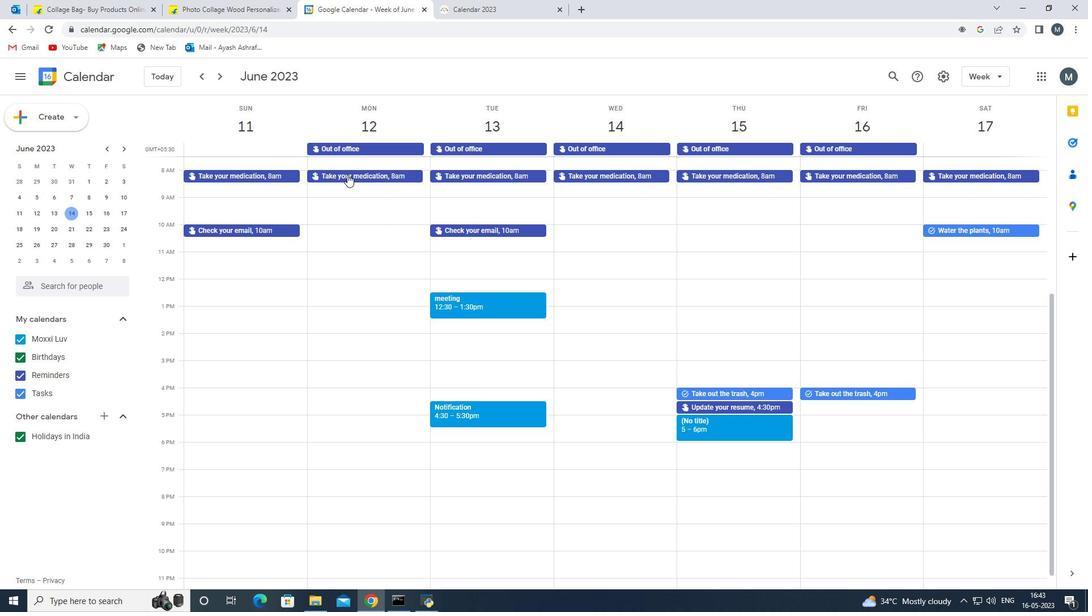 
Action: Mouse moved to (259, 181)
Screenshot: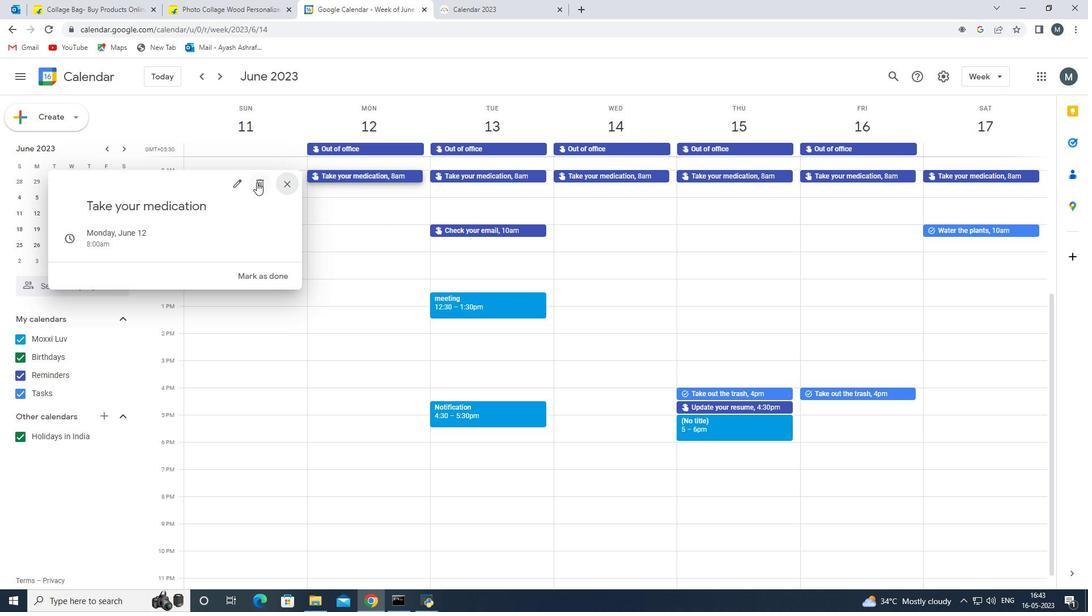 
Action: Mouse pressed left at (259, 181)
Screenshot: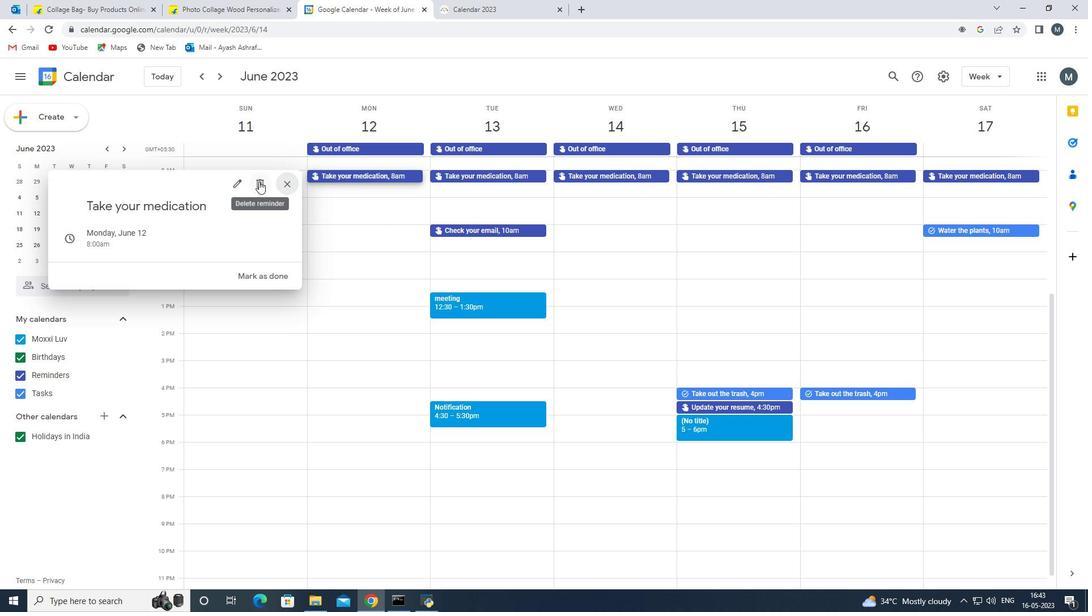 
Action: Mouse moved to (619, 368)
Screenshot: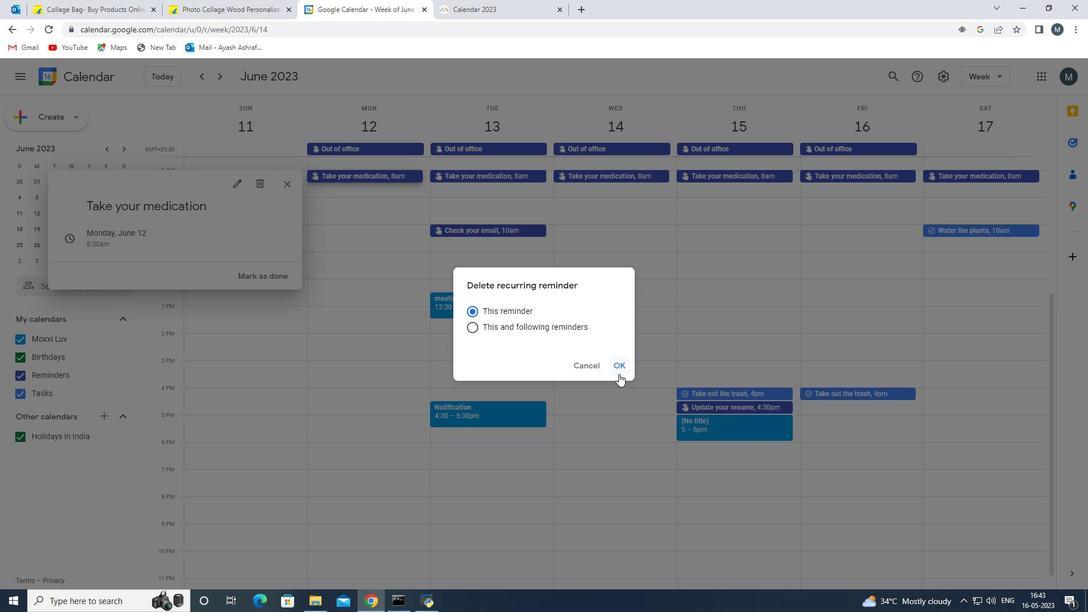 
Action: Mouse pressed left at (619, 368)
Screenshot: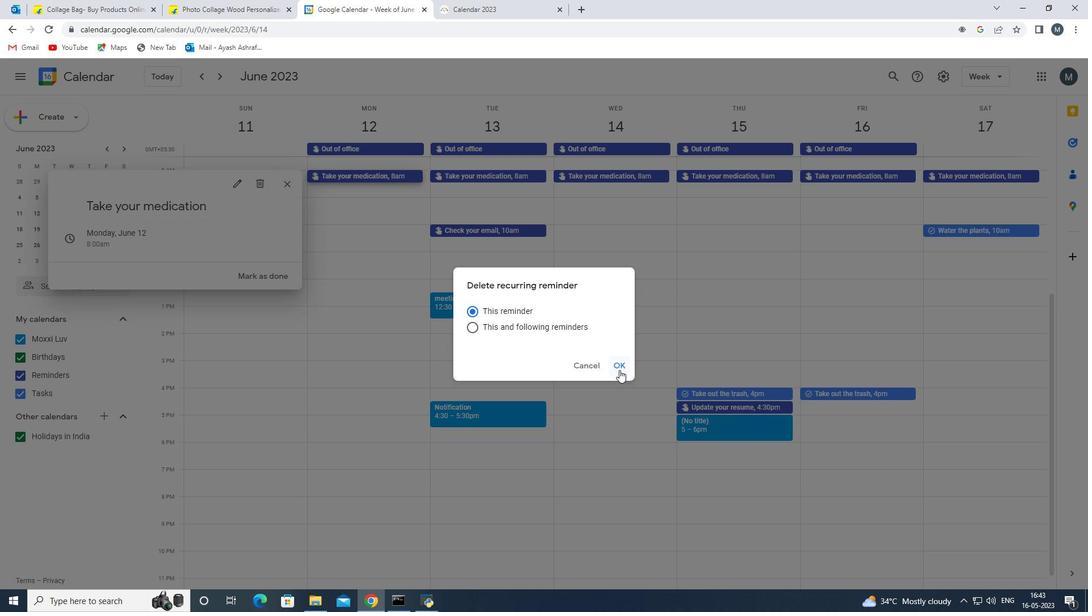 
Action: Mouse moved to (372, 351)
Screenshot: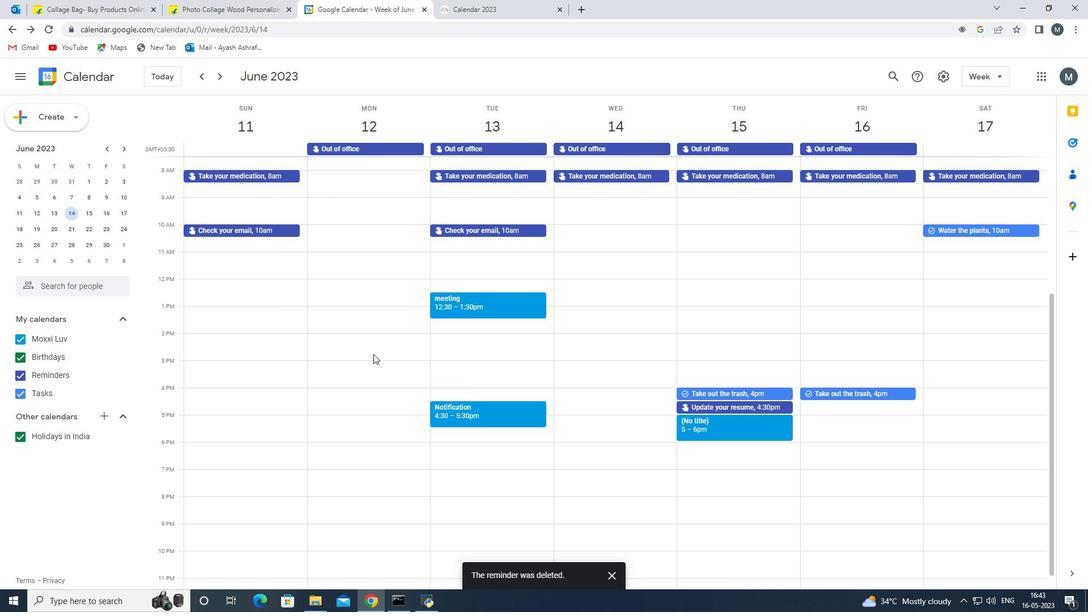 
